 Task: Create a sub task Gather and Analyse Requirements for the task  Implement a new cloud-based environmental management system for a company in the project BitTech , assign it to team member softage.5@softage.net and update the status of the sub task to  On Track  , set the priority of the sub task to Low
Action: Mouse moved to (917, 87)
Screenshot: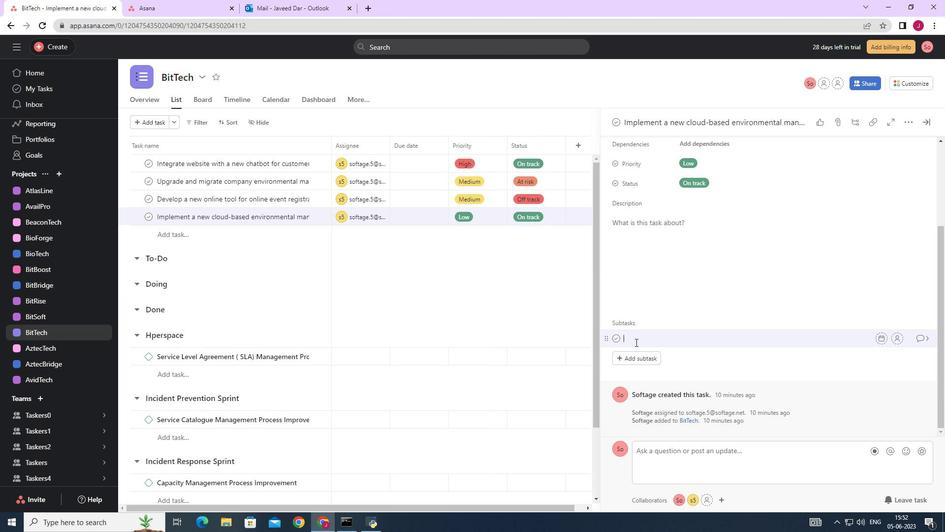 
Action: Mouse pressed left at (917, 87)
Screenshot: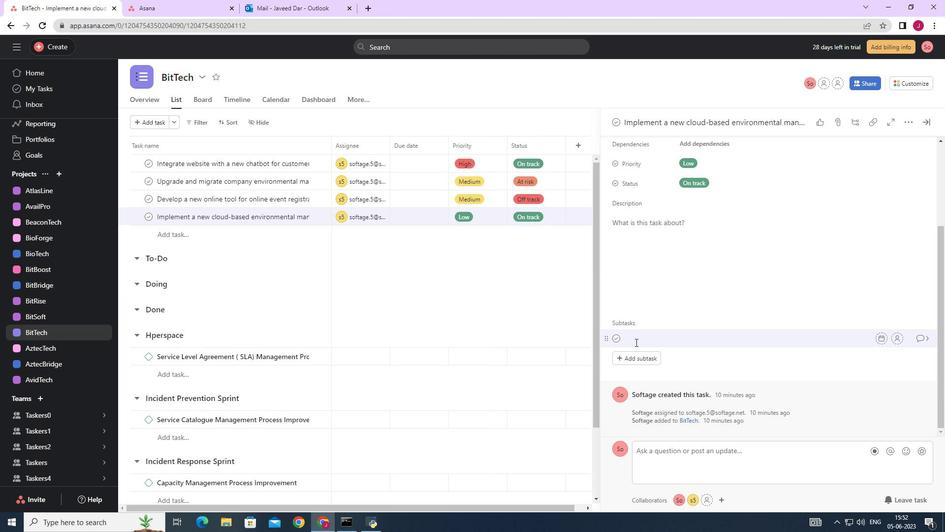 
Action: Mouse moved to (743, 210)
Screenshot: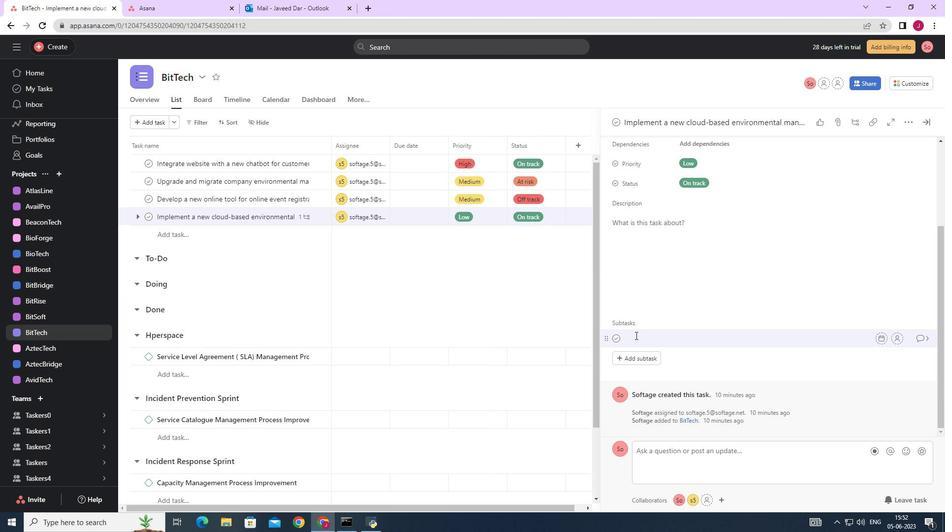 
Action: Mouse pressed left at (743, 210)
Screenshot: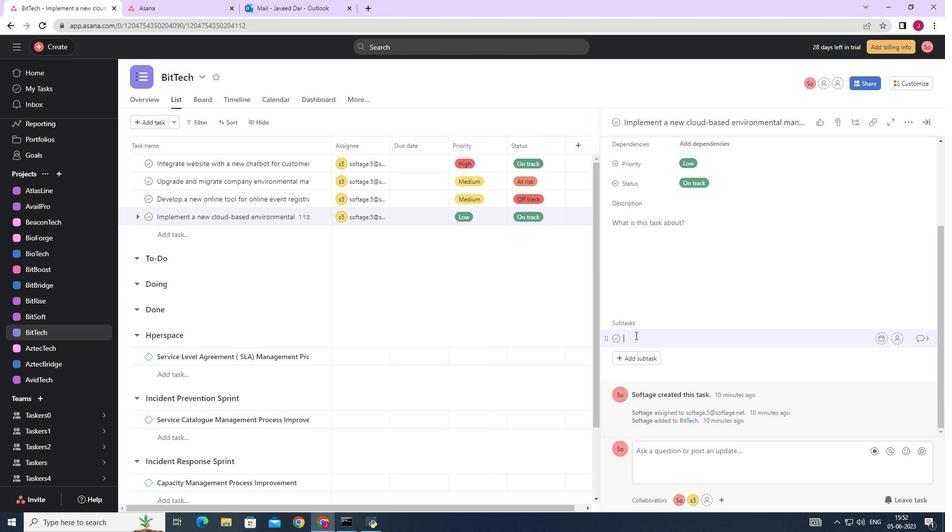 
Action: Mouse moved to (823, 229)
Screenshot: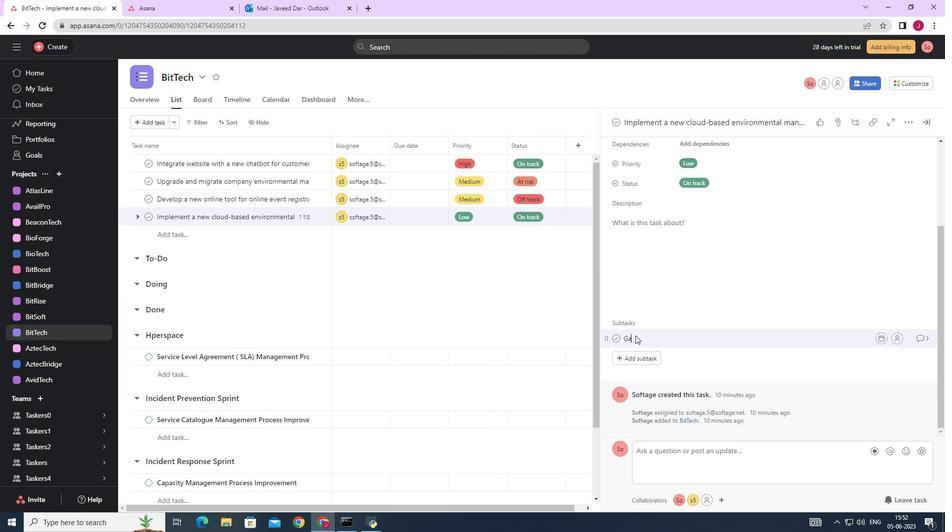 
Action: Mouse pressed left at (823, 229)
Screenshot: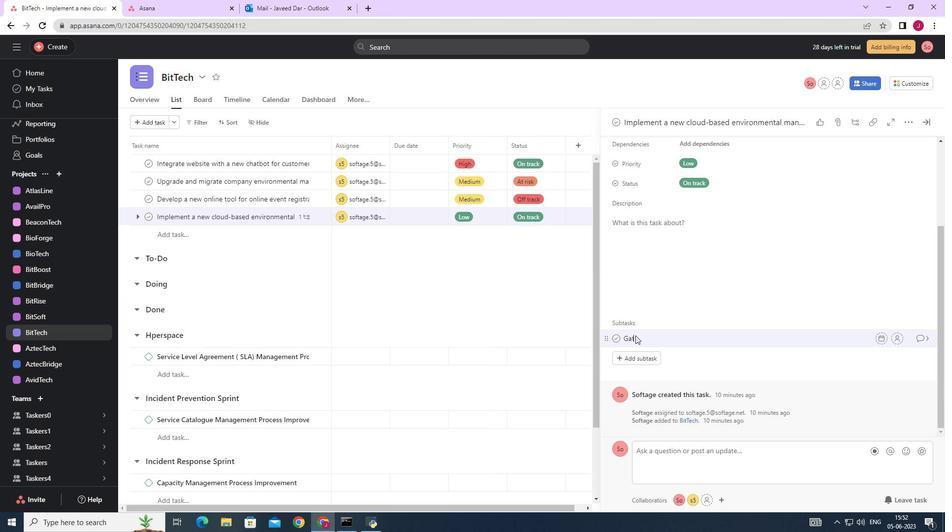
Action: Mouse moved to (379, 151)
Screenshot: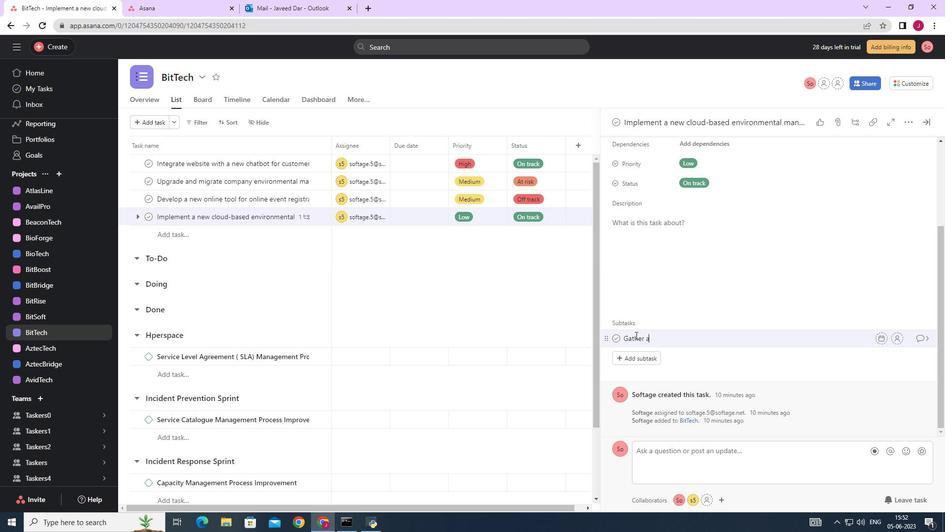 
Action: Mouse pressed left at (379, 151)
Screenshot: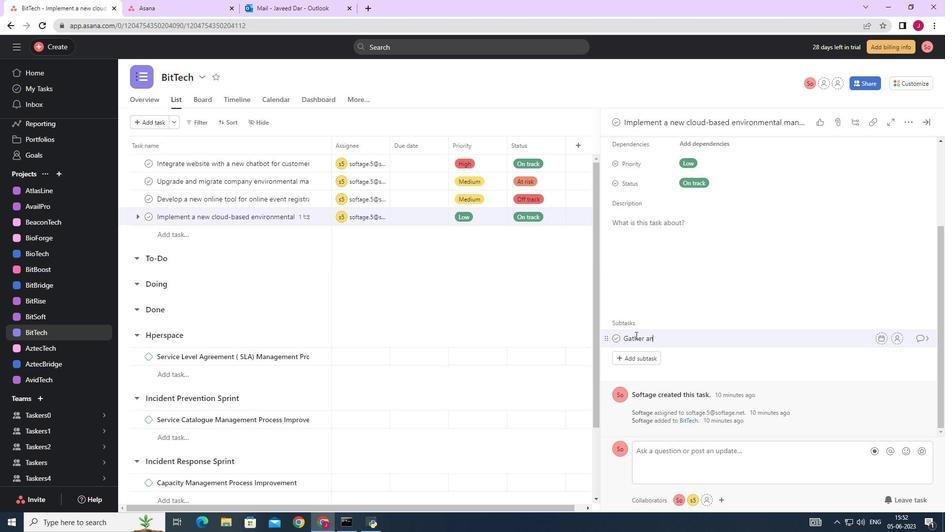 
Action: Mouse moved to (470, 257)
Screenshot: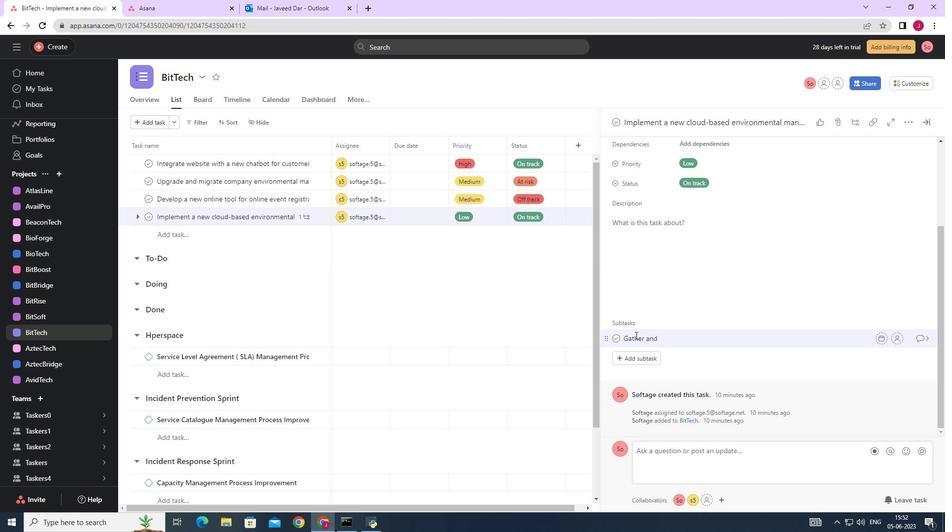 
Action: Mouse pressed left at (470, 257)
Screenshot: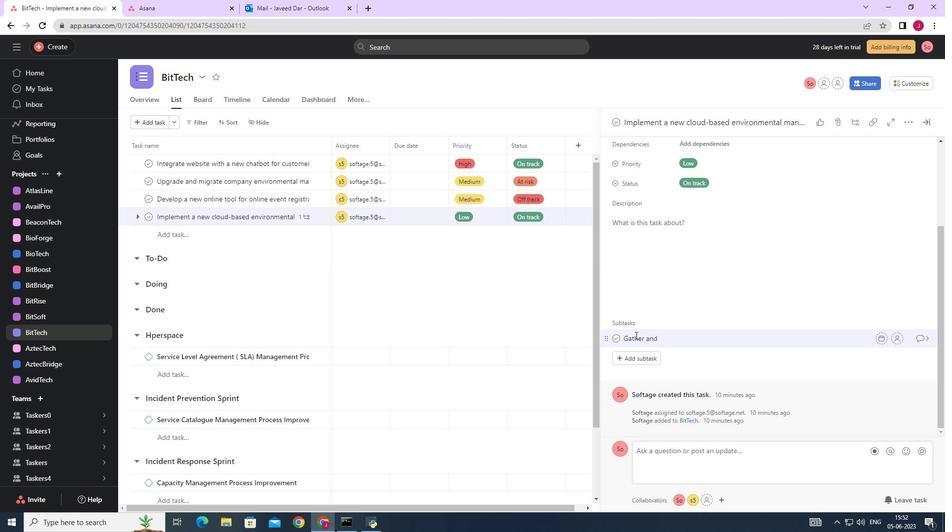 
Action: Mouse moved to (383, 337)
Screenshot: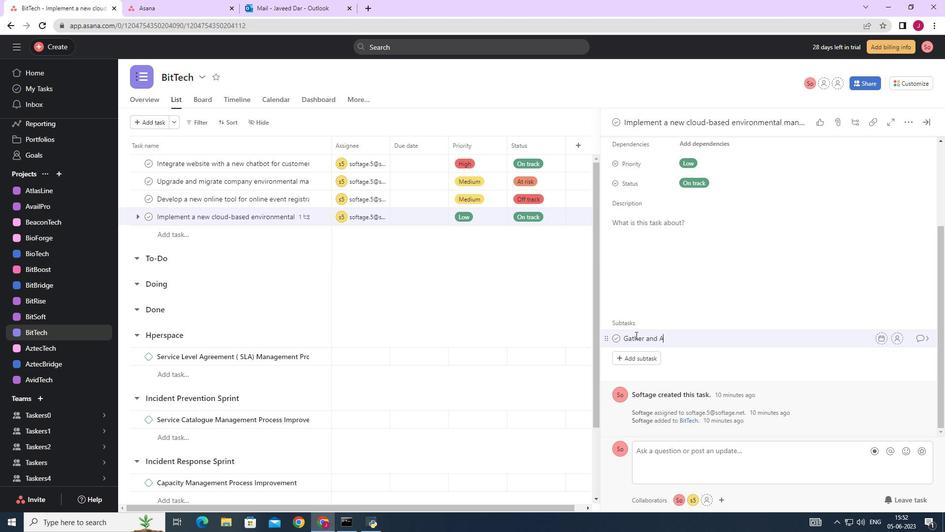
Action: Mouse pressed left at (383, 337)
Screenshot: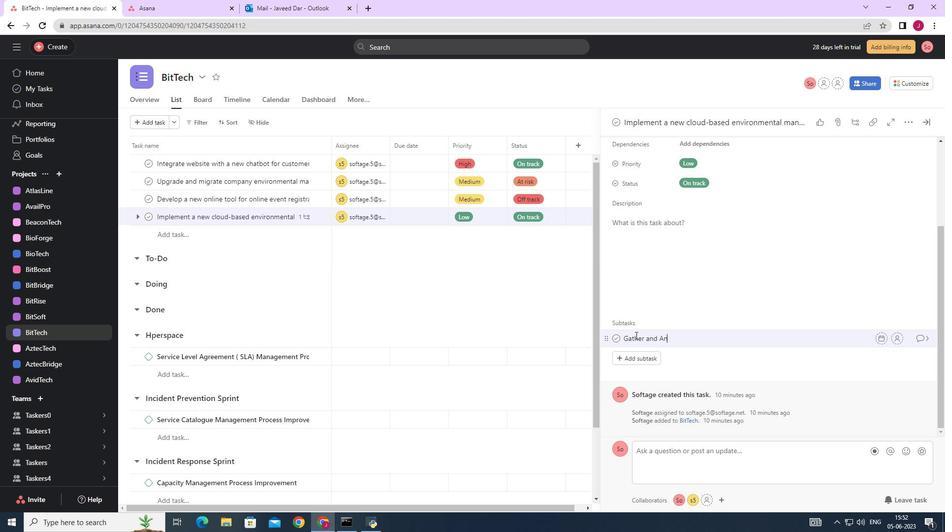 
Action: Mouse moved to (633, 227)
Screenshot: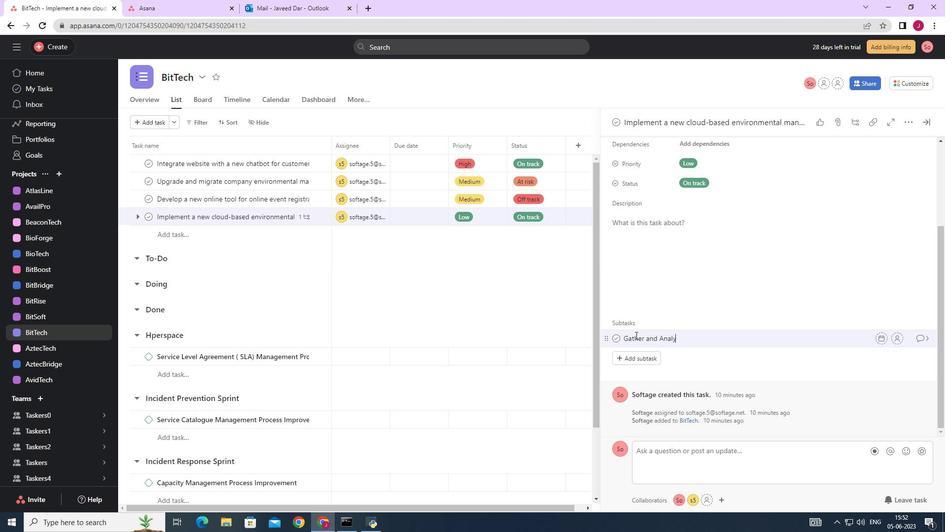 
Action: Mouse scrolled (633, 226) with delta (0, 0)
Screenshot: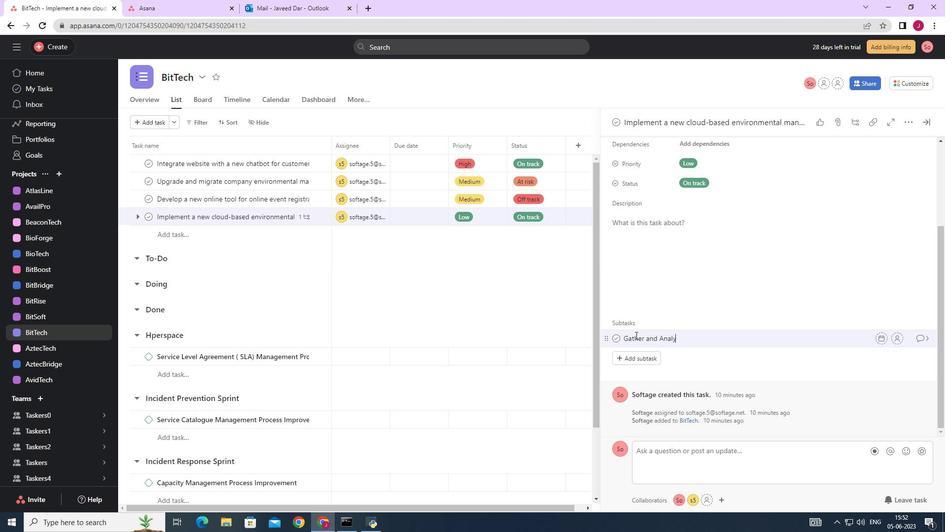 
Action: Mouse moved to (633, 227)
Screenshot: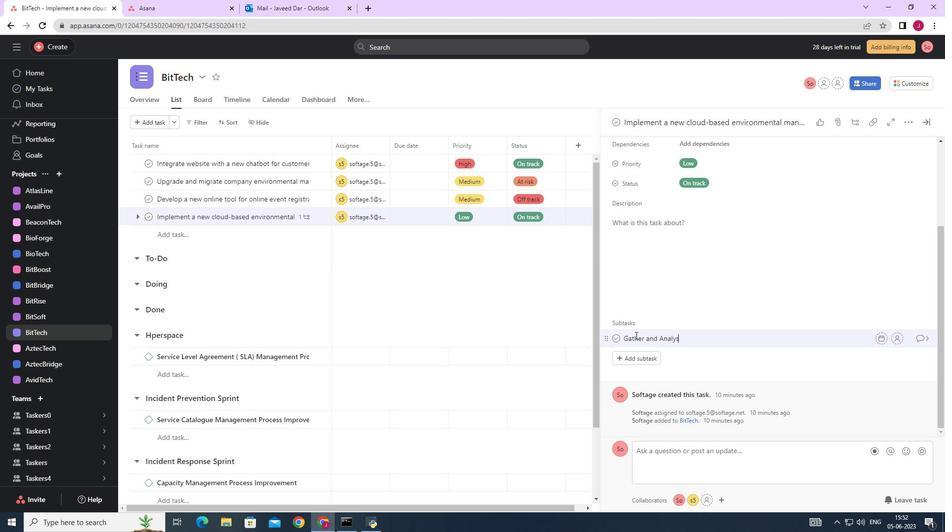 
Action: Mouse scrolled (633, 226) with delta (0, 0)
Screenshot: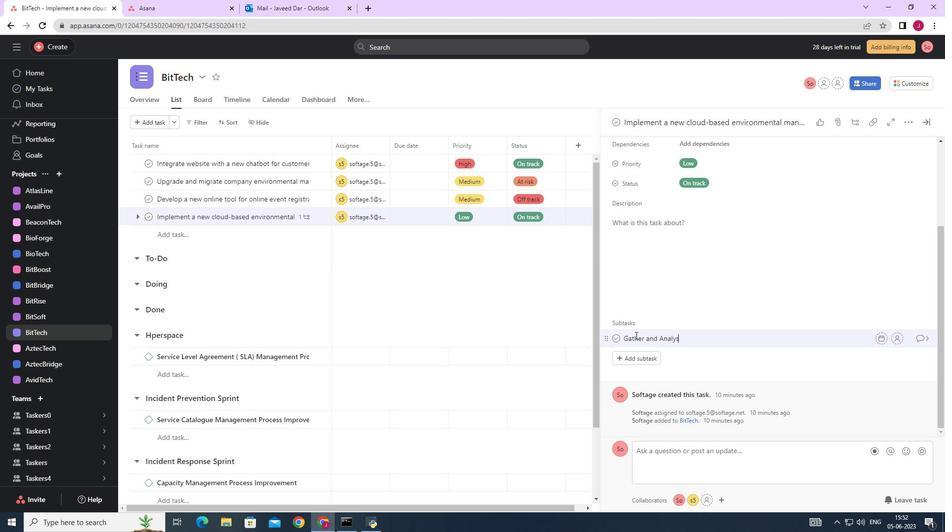 
Action: Mouse scrolled (633, 226) with delta (0, 0)
Screenshot: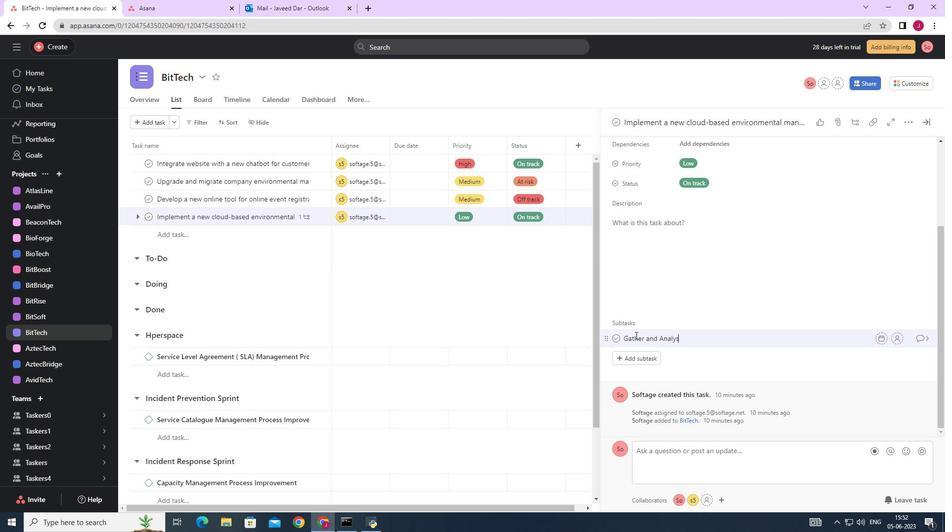 
Action: Mouse scrolled (633, 226) with delta (0, 0)
Screenshot: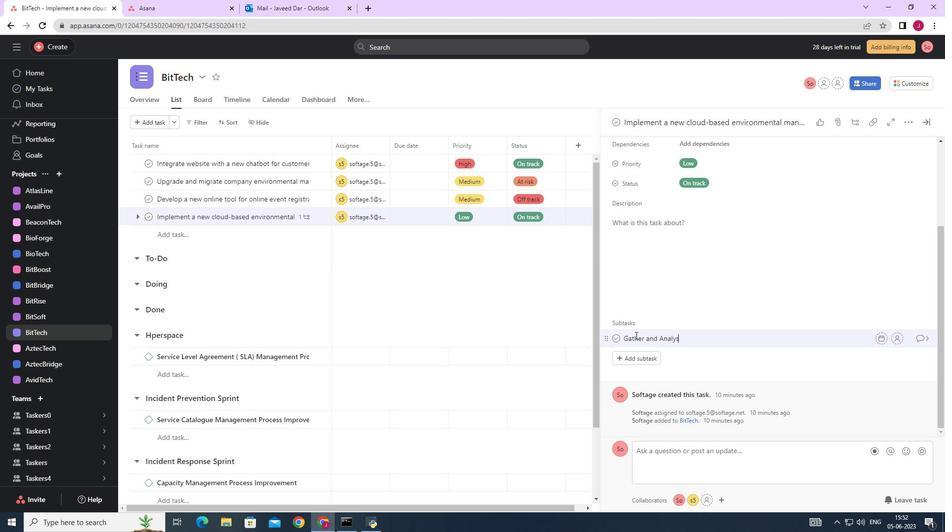 
Action: Mouse scrolled (633, 226) with delta (0, 0)
Screenshot: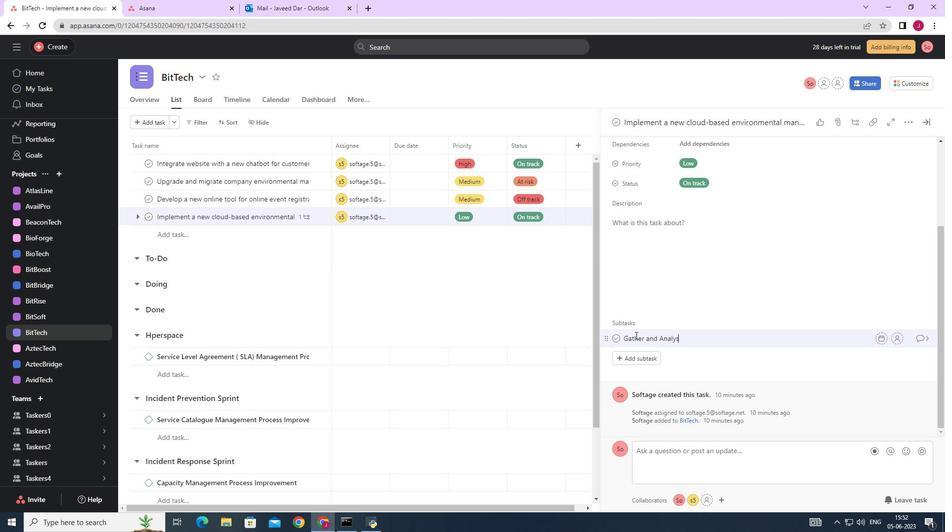 
Action: Mouse moved to (627, 236)
Screenshot: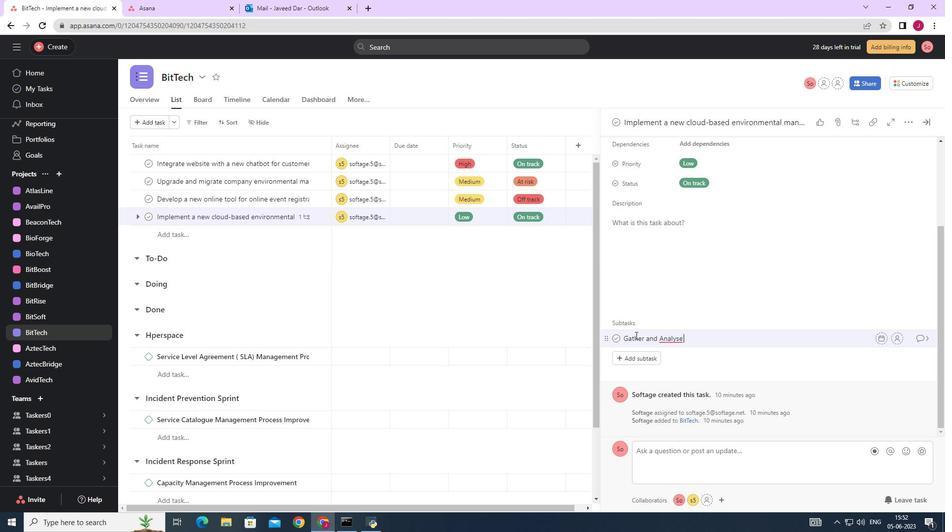 
Action: Mouse pressed left at (627, 236)
Screenshot: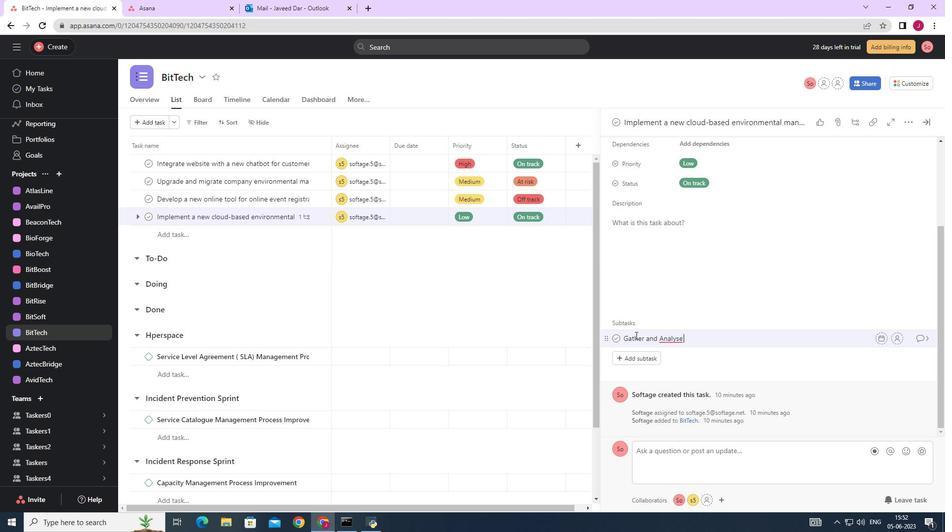 
Action: Mouse moved to (595, 155)
Screenshot: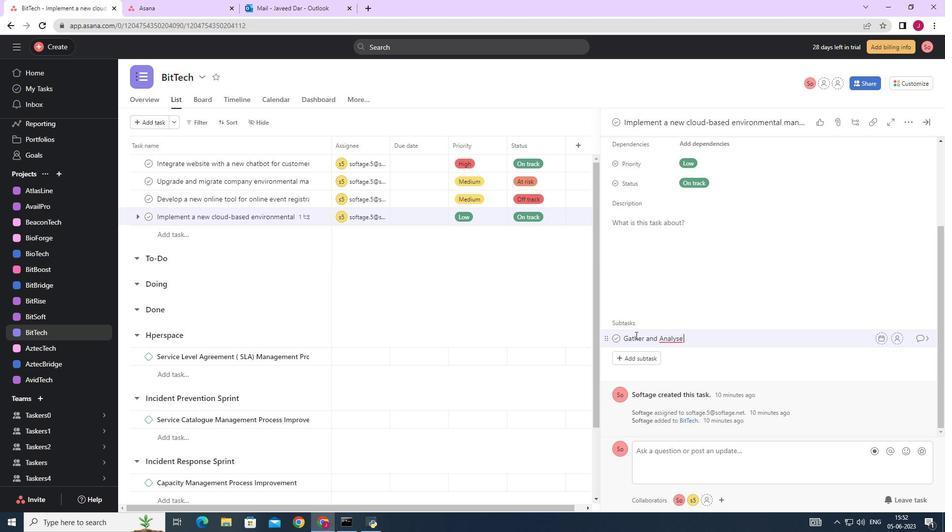 
Action: Mouse pressed left at (595, 155)
Screenshot: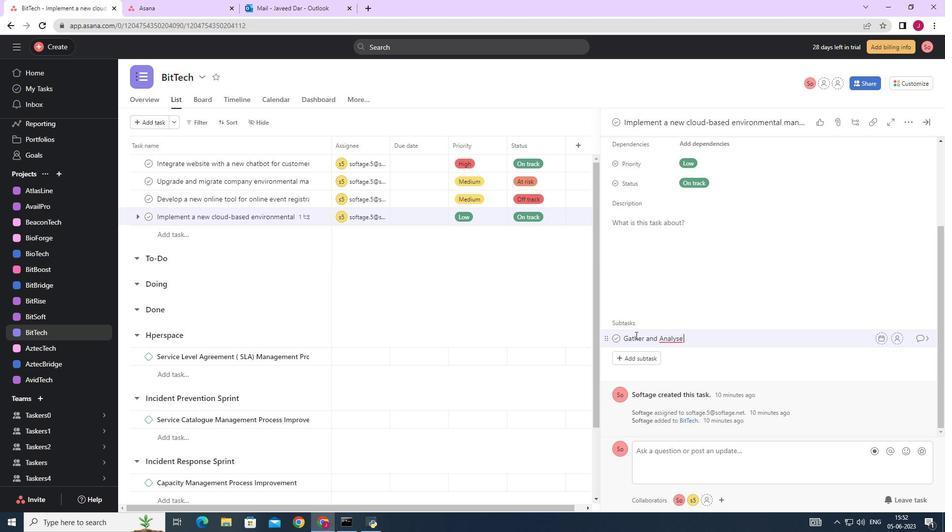 
Action: Mouse moved to (596, 157)
Screenshot: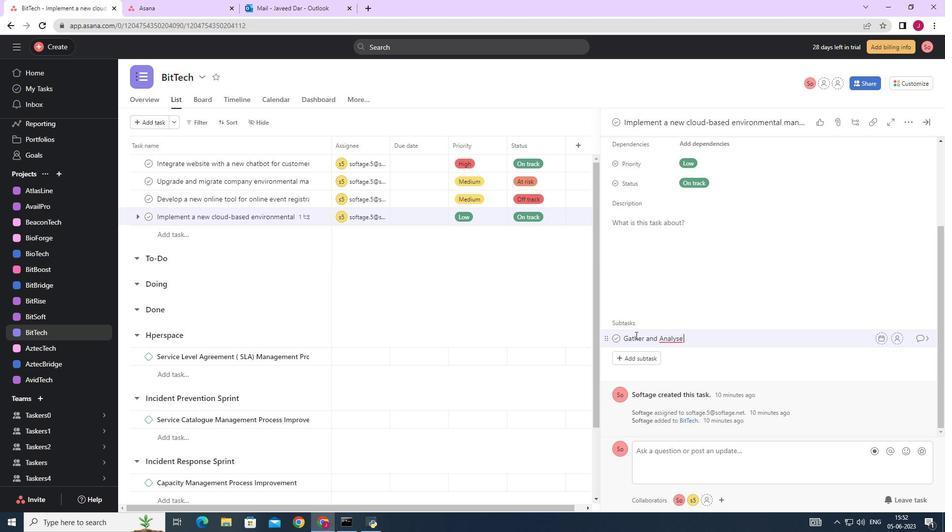 
Action: Key pressed <Key.caps_lock>G<Key.caps_lock>ather<Key.space>and<Key.space><Key.caps_lock>A<Key.caps_lock>n<Key.caps_lock>ALYSE<Key.space><Key.backspace><Key.backspace><Key.backspace><Key.backspace><Key.backspace><Key.backspace><Key.caps_lock>alyse<Key.space><Key.caps_lock>R<Key.caps_lock>equirements<Key.enter><Key.caps_lock>D<Key.caps_lock>esign<Key.space>and<Key.space><Key.caps_lock>I<Key.caps_lock>mprovement<Key.space>
Screenshot: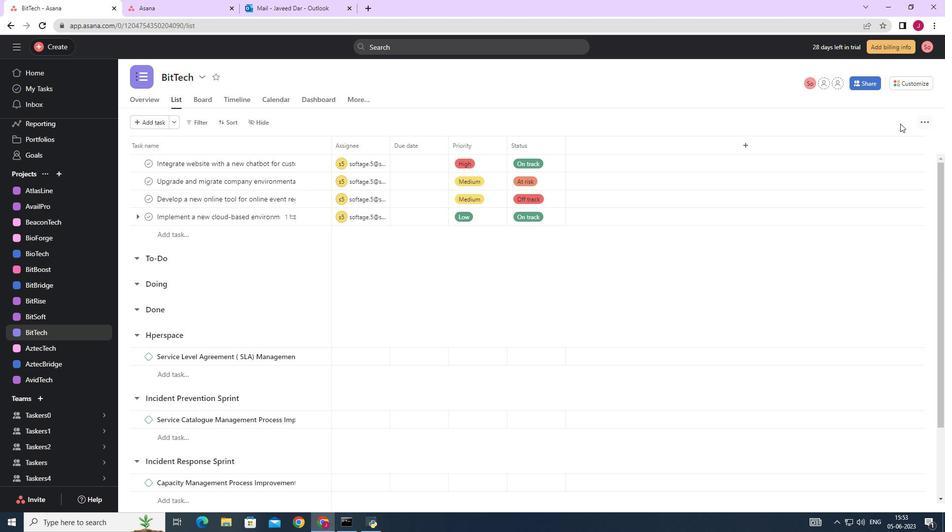 
Action: Mouse moved to (476, 289)
Screenshot: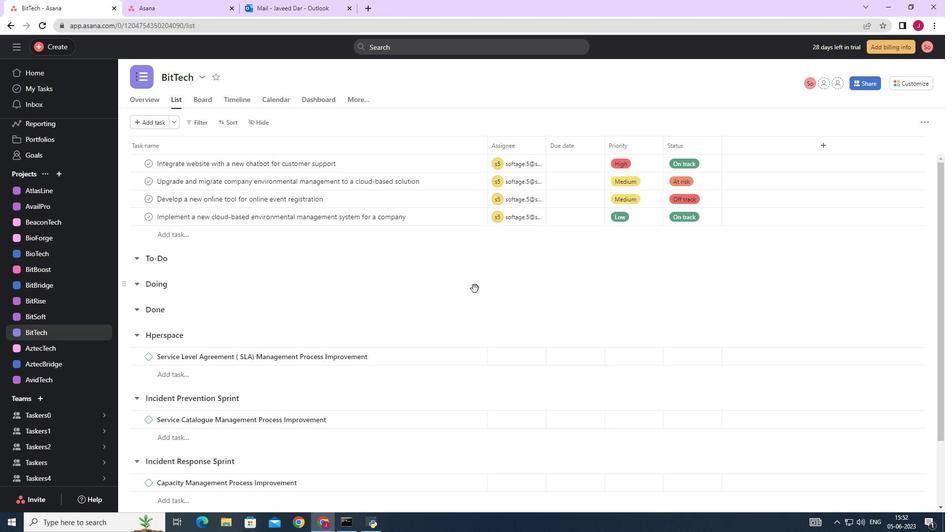 
Action: Mouse scrolled (476, 290) with delta (0, 0)
Screenshot: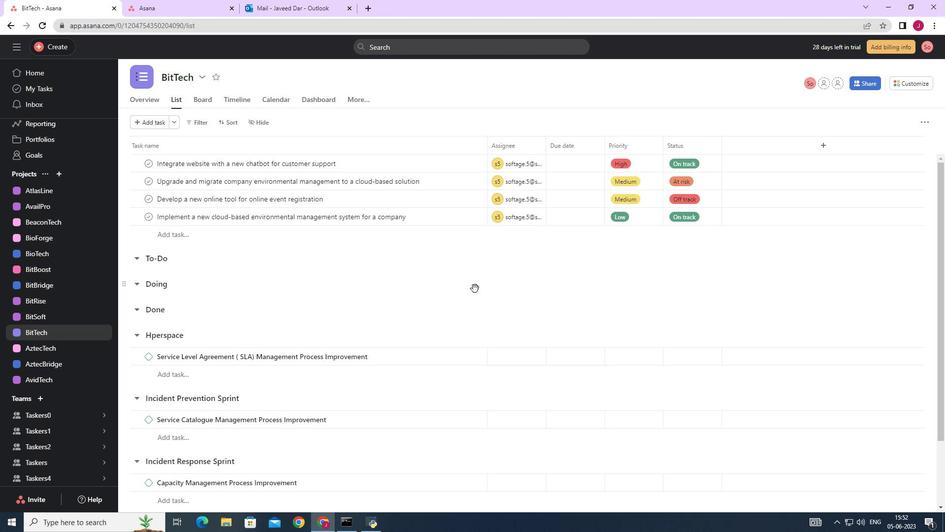
Action: Mouse moved to (476, 289)
Screenshot: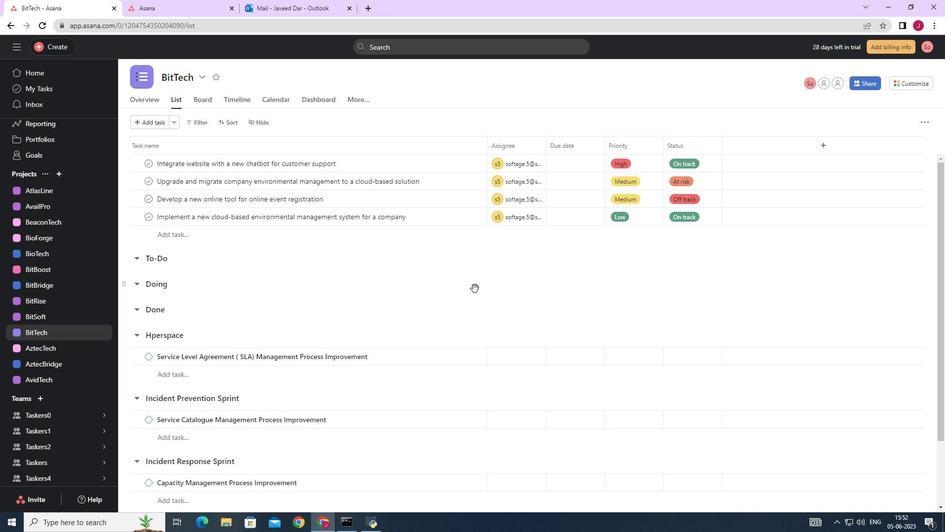 
Action: Mouse scrolled (476, 290) with delta (0, 0)
Screenshot: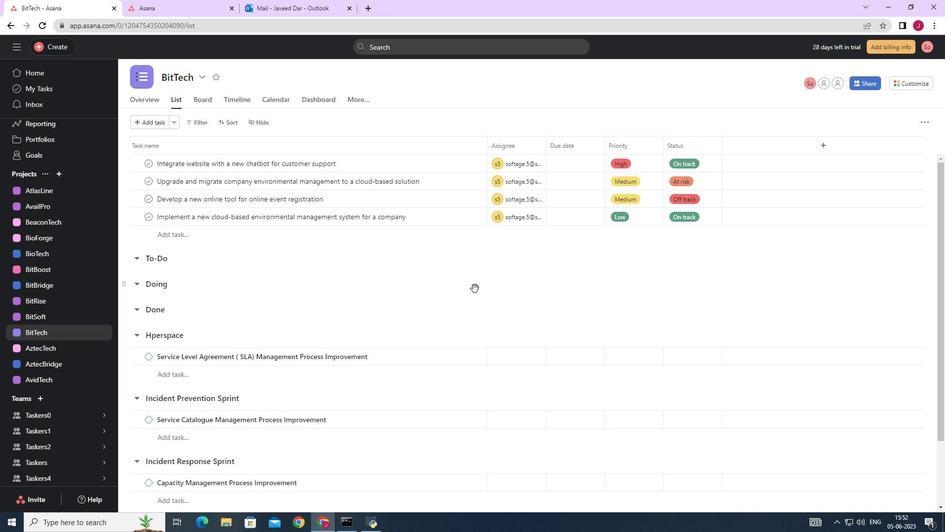 
Action: Mouse moved to (446, 217)
Screenshot: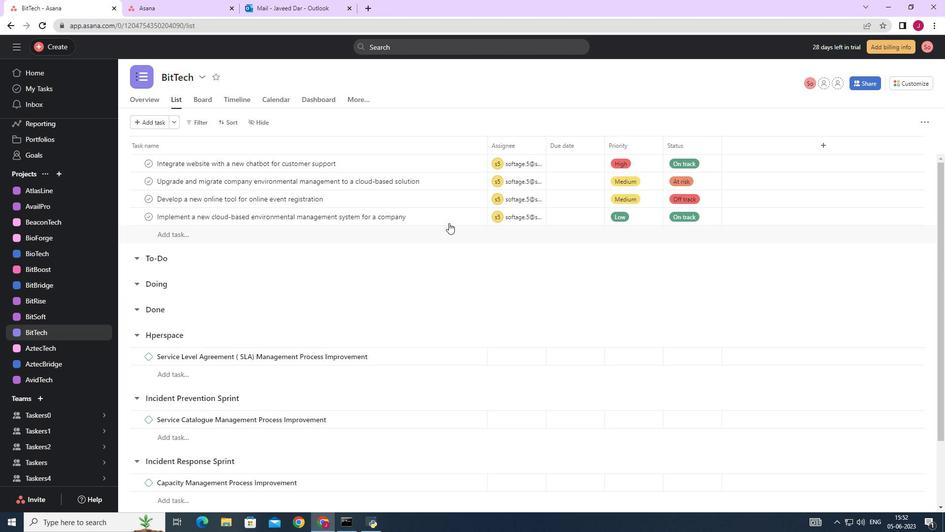 
Action: Mouse pressed left at (446, 217)
Screenshot: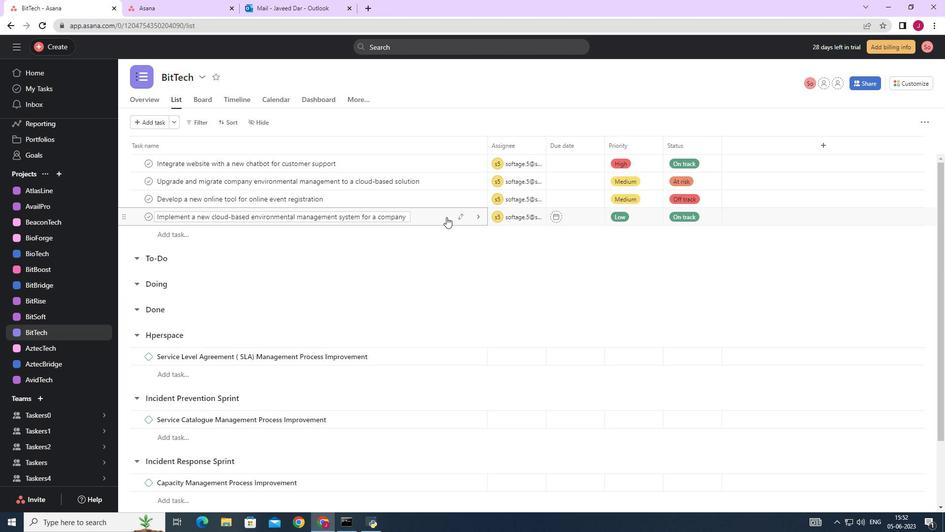 
Action: Mouse moved to (720, 322)
Screenshot: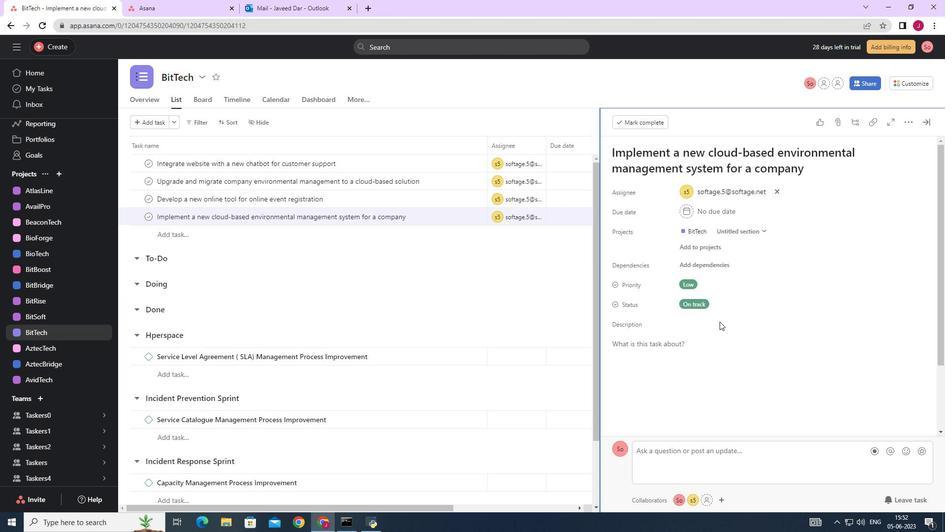
Action: Mouse scrolled (720, 321) with delta (0, 0)
Screenshot: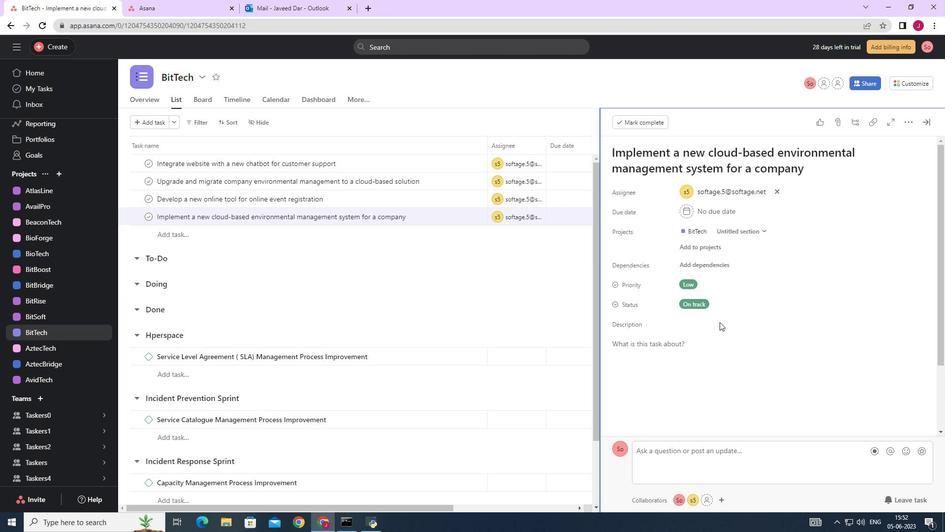 
Action: Mouse moved to (720, 322)
Screenshot: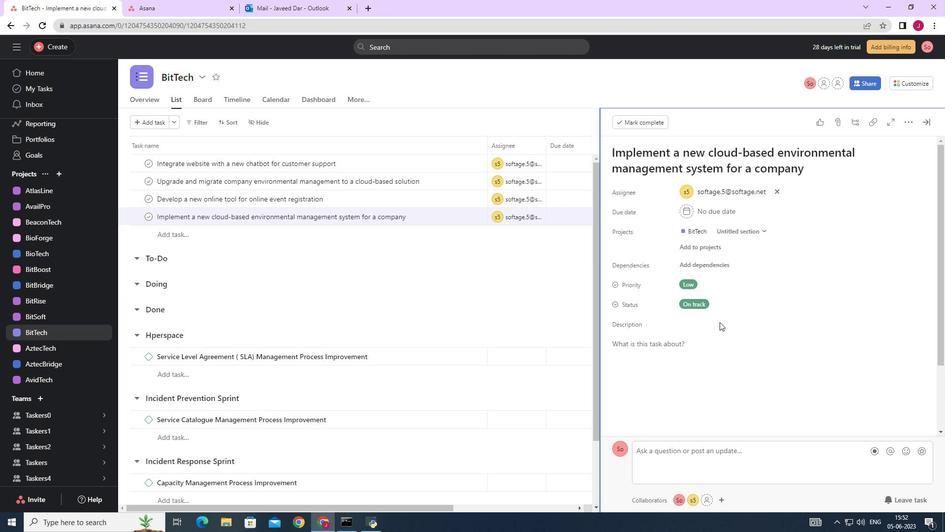 
Action: Mouse scrolled (720, 321) with delta (0, 0)
Screenshot: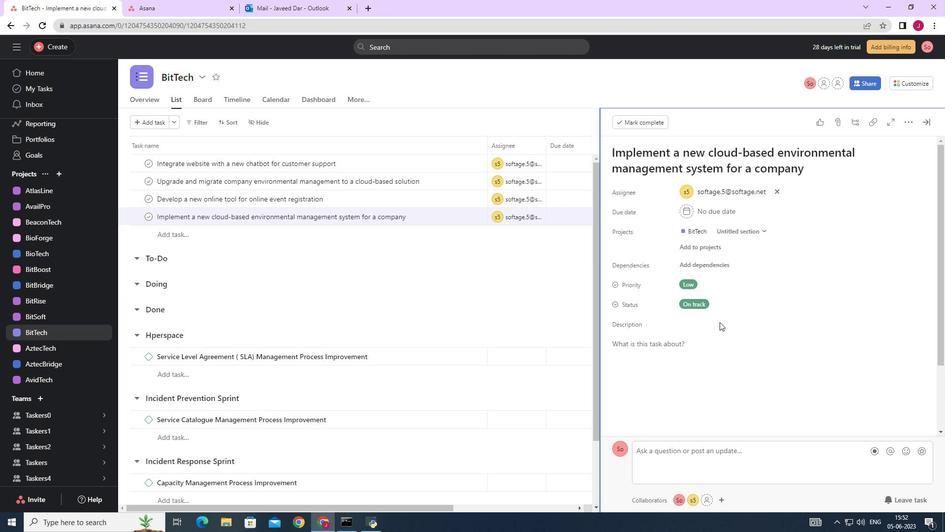 
Action: Mouse moved to (718, 322)
Screenshot: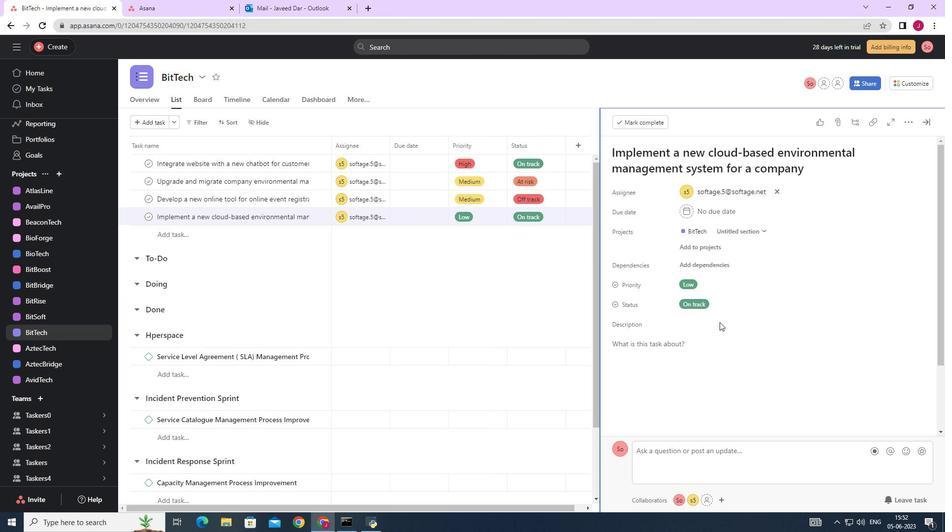 
Action: Mouse scrolled (718, 322) with delta (0, 0)
Screenshot: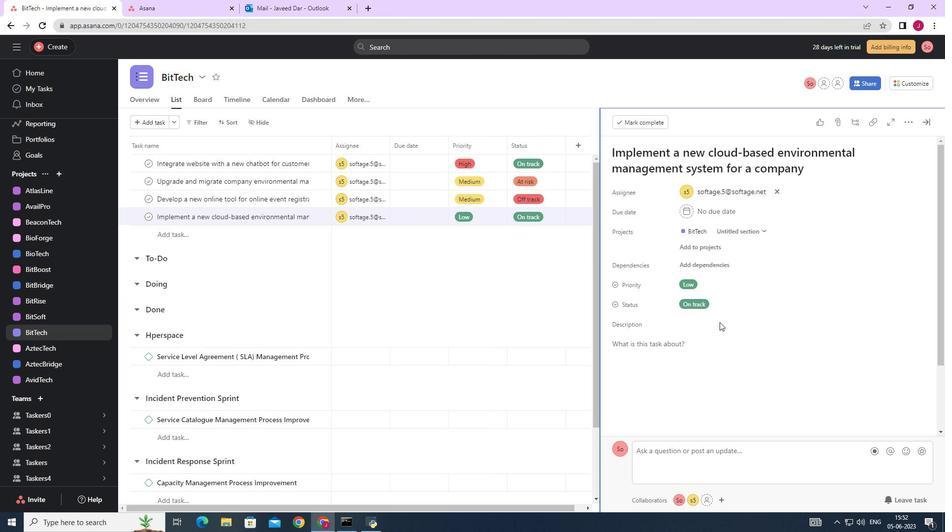
Action: Mouse scrolled (718, 322) with delta (0, 0)
Screenshot: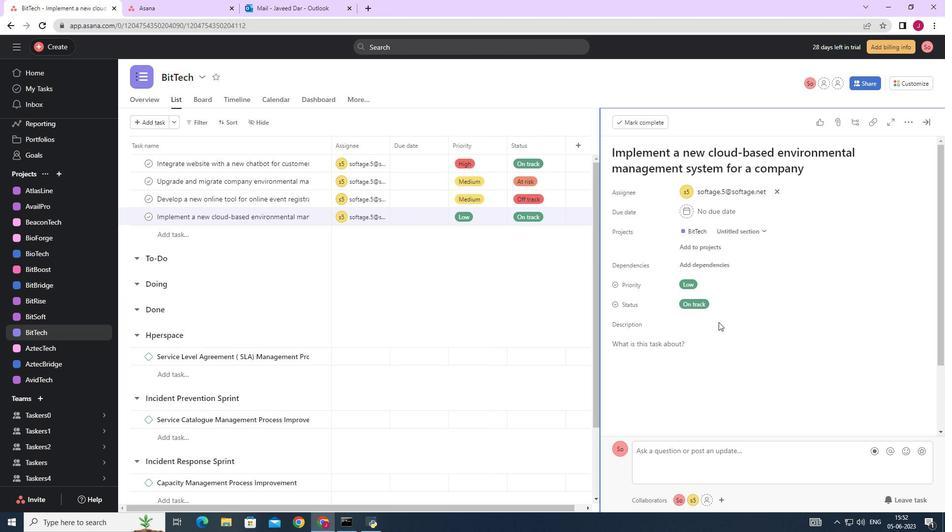 
Action: Mouse scrolled (718, 322) with delta (0, 0)
Screenshot: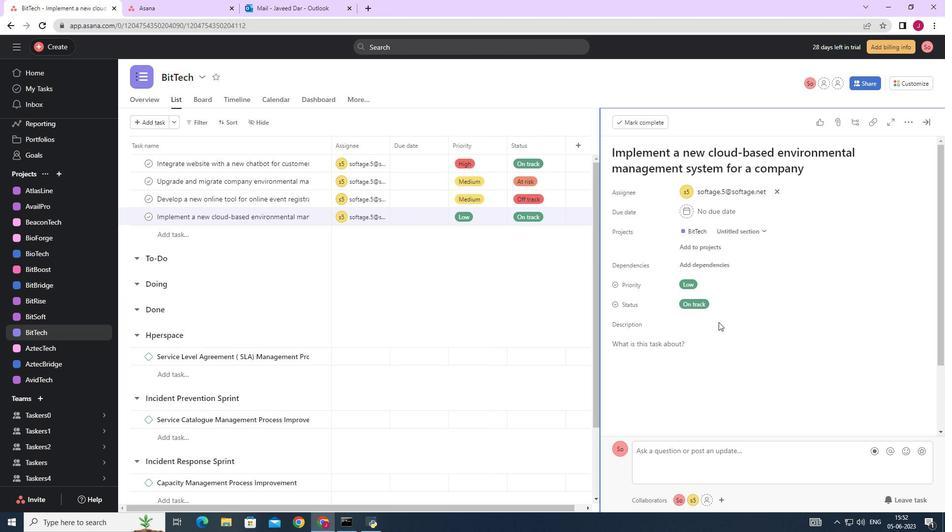 
Action: Mouse moved to (717, 324)
Screenshot: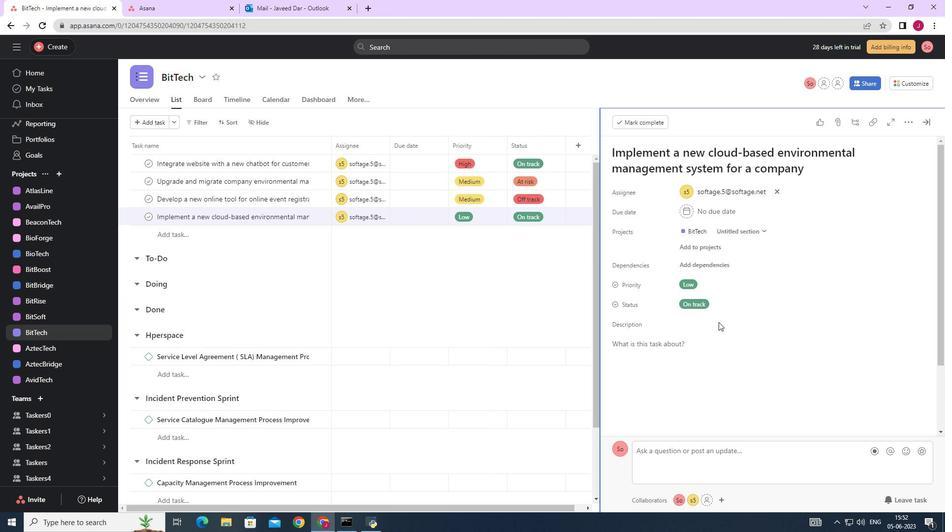 
Action: Mouse scrolled (717, 323) with delta (0, 0)
Screenshot: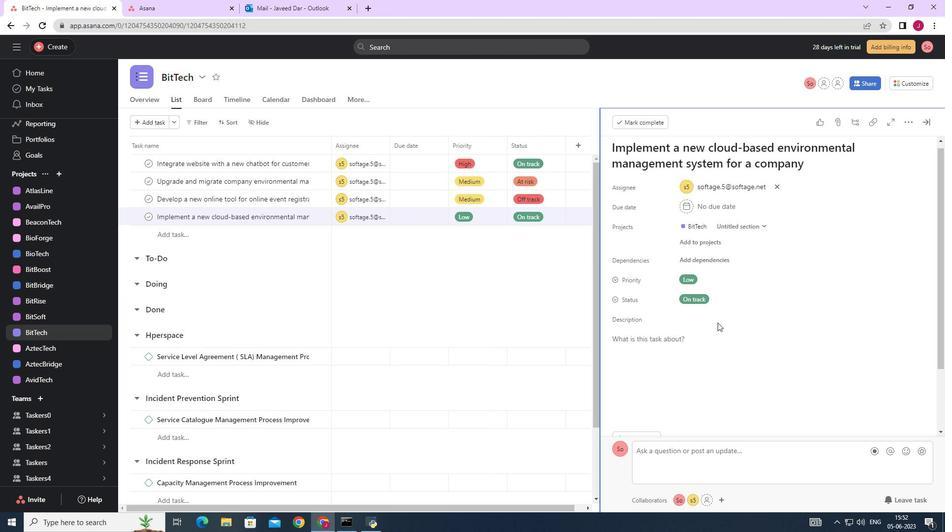 
Action: Mouse moved to (638, 361)
Screenshot: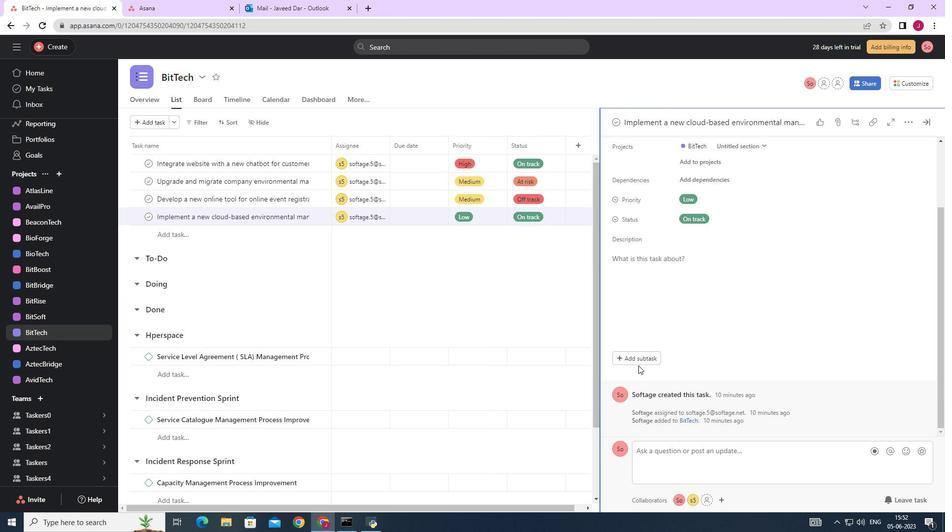 
Action: Mouse pressed left at (638, 361)
Screenshot: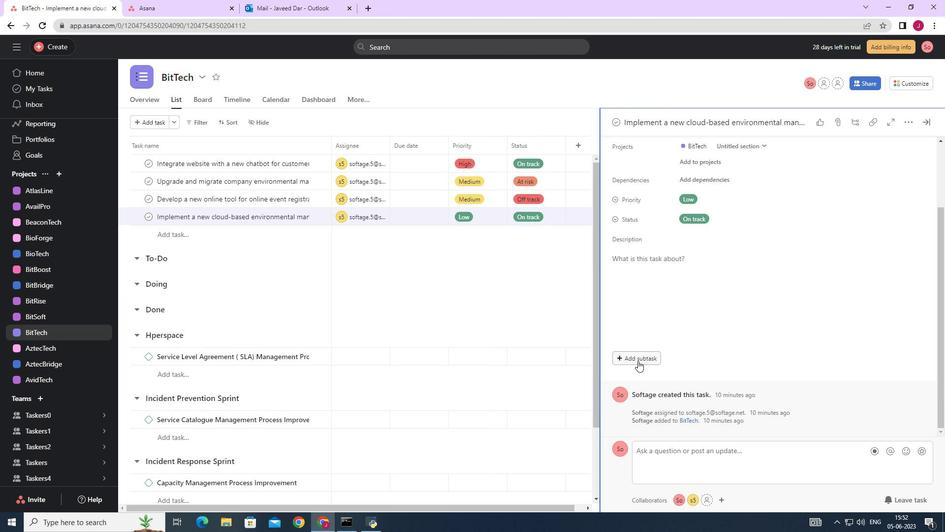 
Action: Mouse moved to (636, 342)
Screenshot: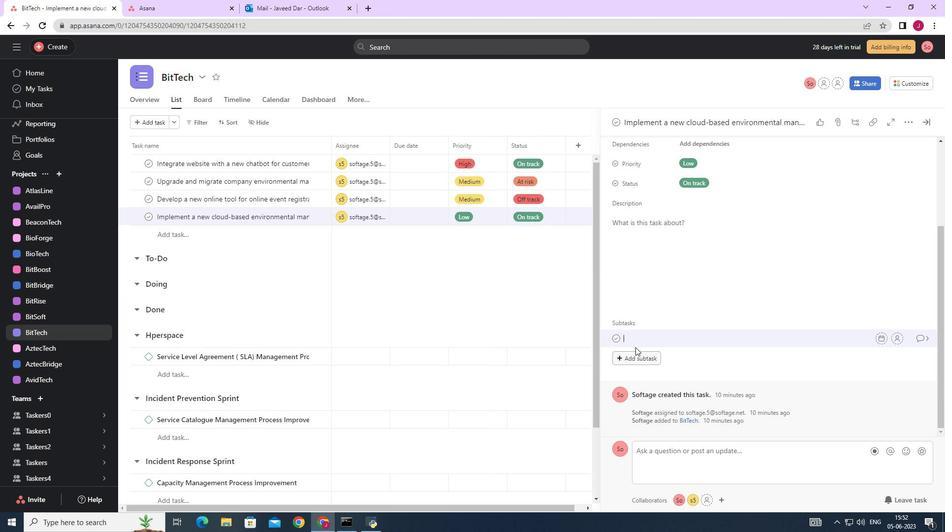 
Action: Mouse scrolled (636, 341) with delta (0, 0)
Screenshot: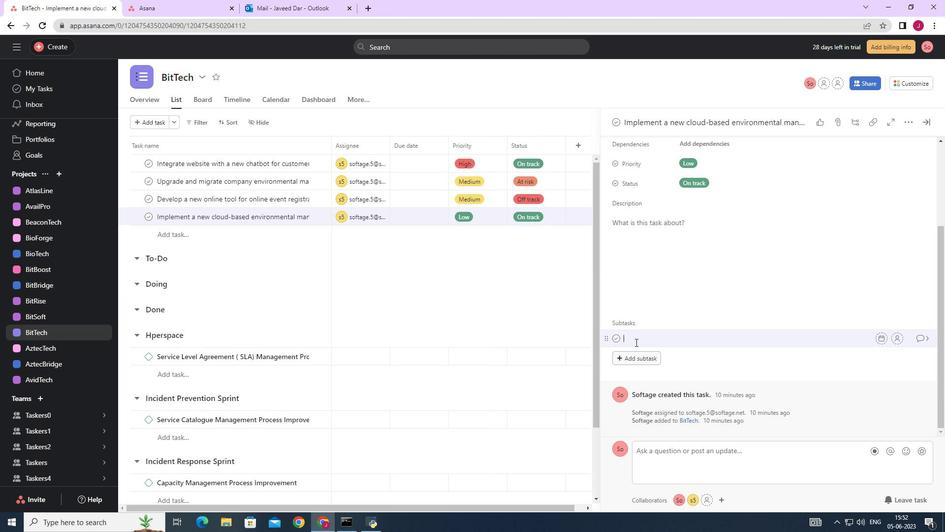 
Action: Mouse scrolled (636, 341) with delta (0, 0)
Screenshot: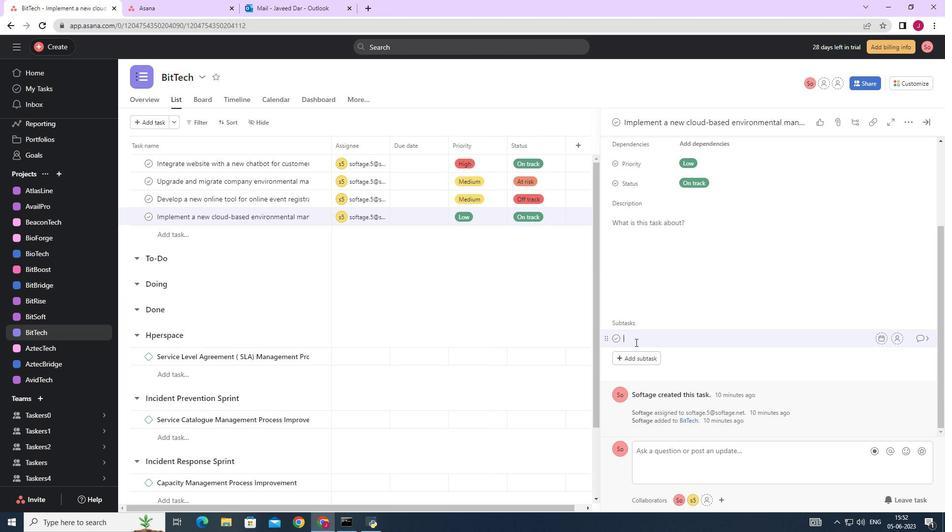 
Action: Mouse moved to (636, 335)
Screenshot: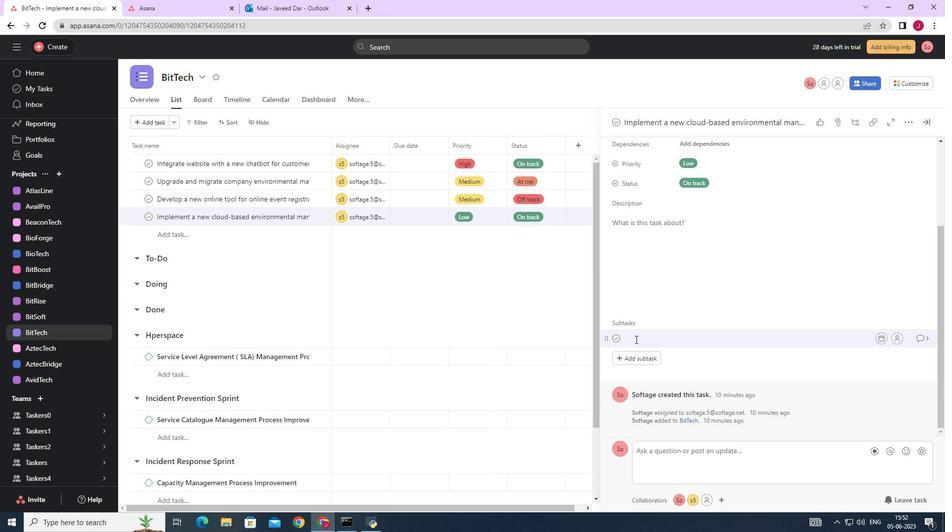 
Action: Mouse pressed left at (636, 335)
Screenshot: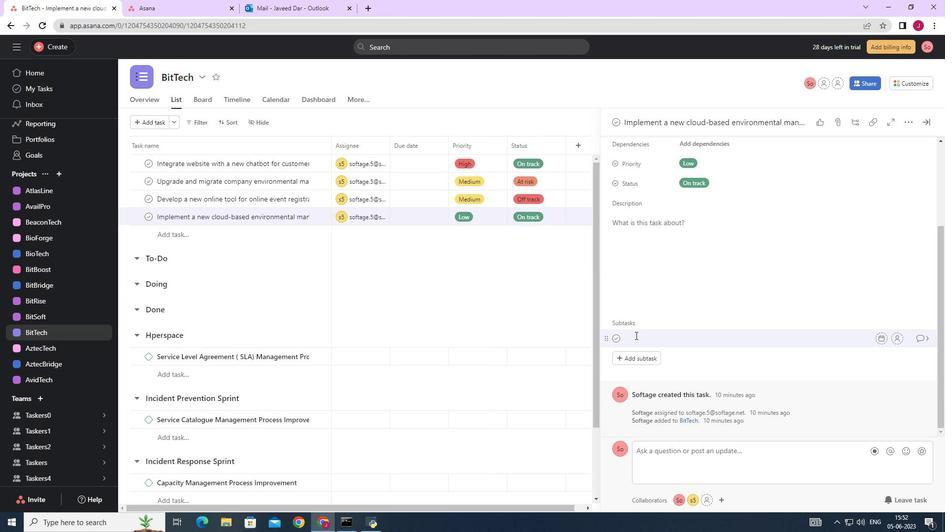 
Action: Key pressed <Key.caps_lock>G<Key.caps_lock>ather<Key.space>and<Key.space><Key.caps_lock>A<Key.caps_lock>nalyse<Key.space><Key.caps_lock>R<Key.caps_lock>equirements
Screenshot: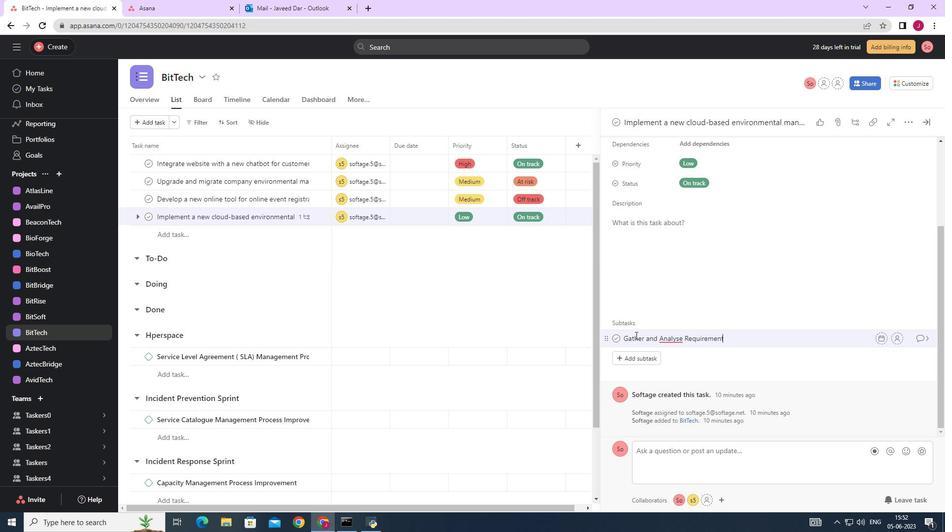 
Action: Mouse moved to (896, 337)
Screenshot: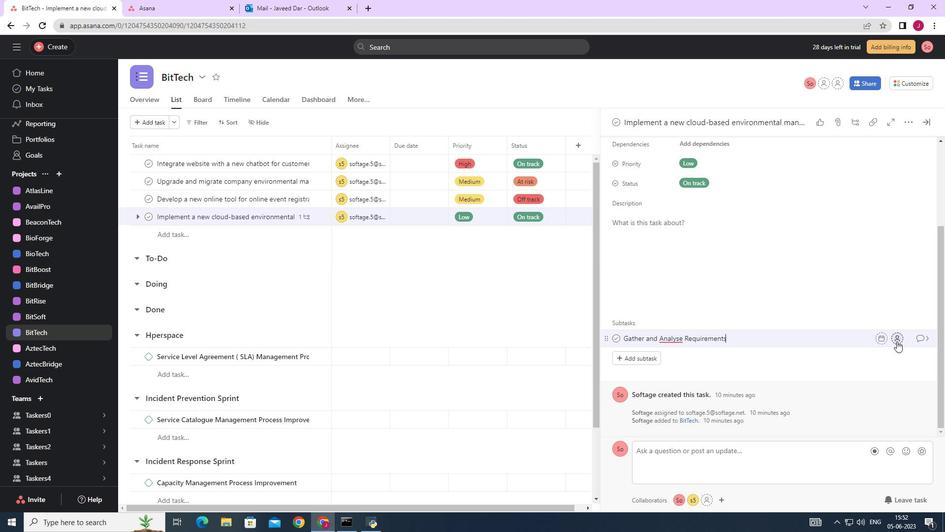 
Action: Mouse pressed left at (896, 337)
Screenshot: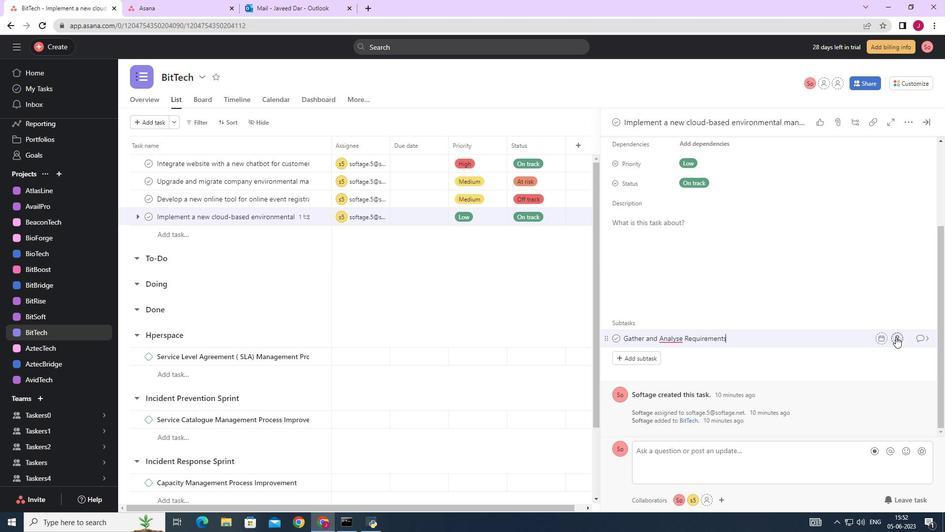 
Action: Key pressed softage.5
Screenshot: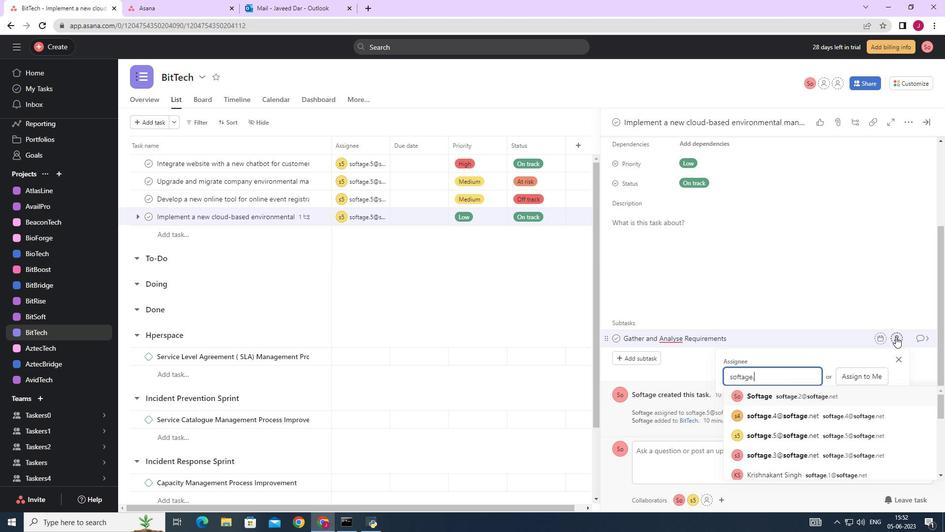 
Action: Mouse moved to (784, 395)
Screenshot: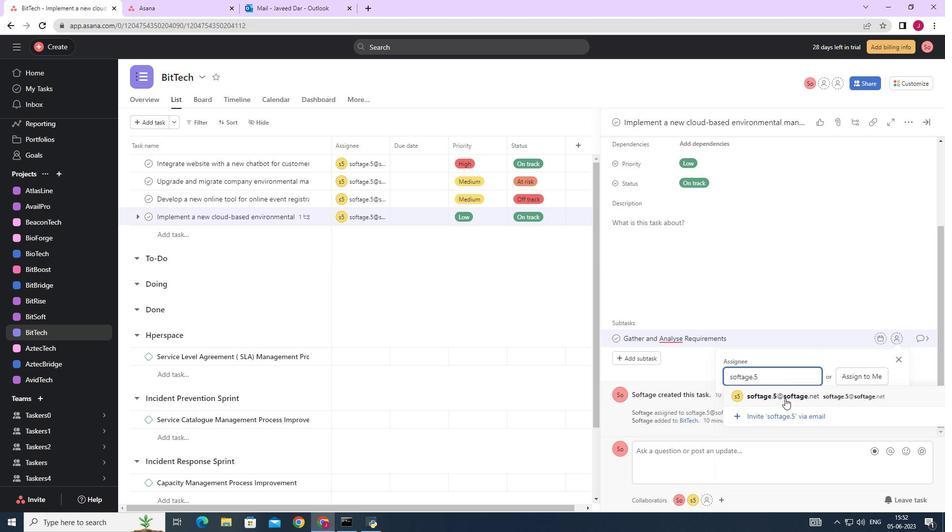 
Action: Mouse pressed left at (784, 395)
Screenshot: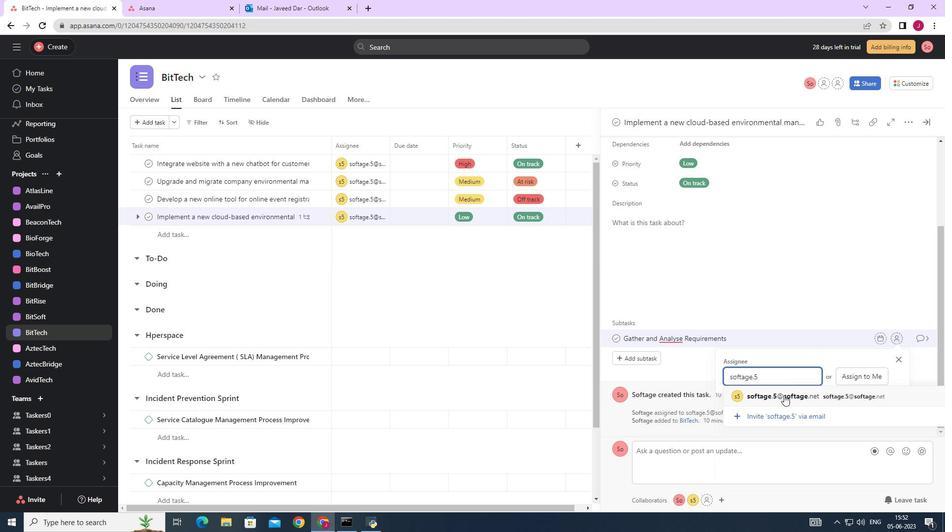 
Action: Mouse moved to (921, 338)
Screenshot: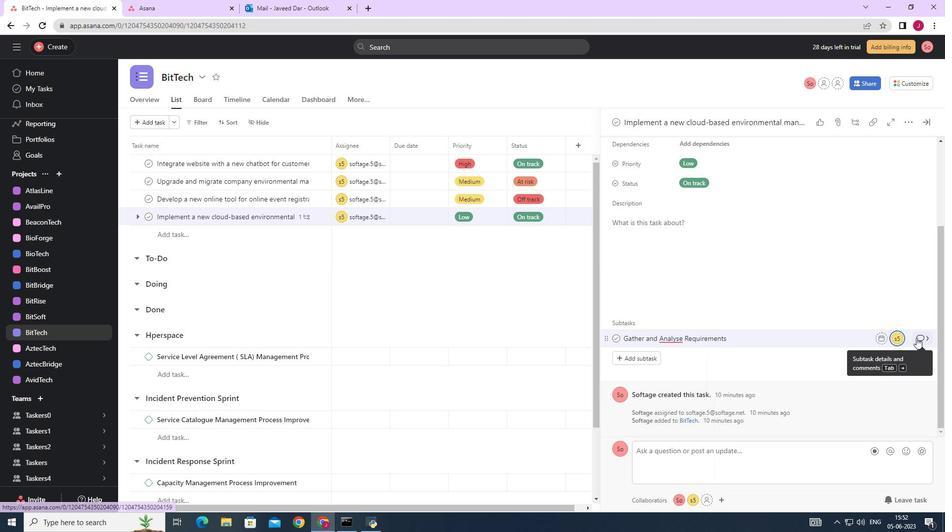 
Action: Mouse pressed left at (921, 338)
Screenshot: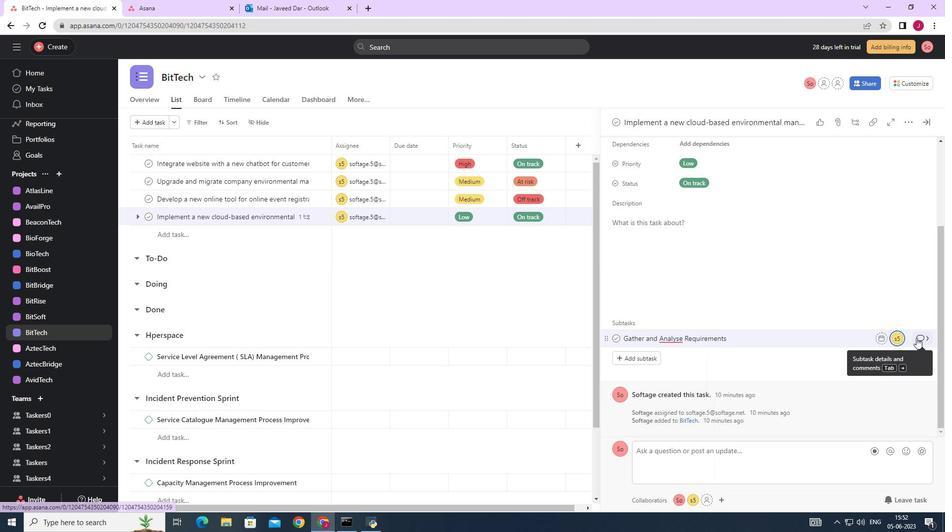 
Action: Mouse moved to (644, 262)
Screenshot: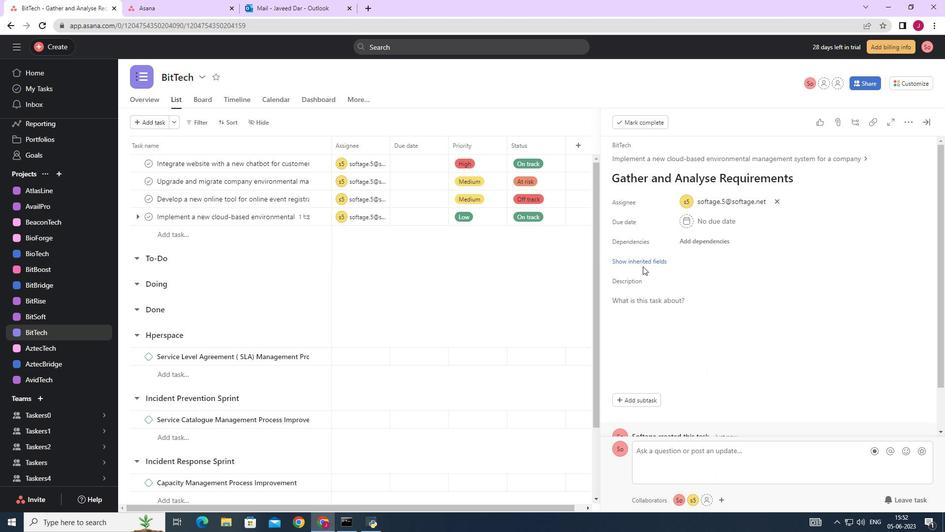 
Action: Mouse pressed left at (644, 262)
Screenshot: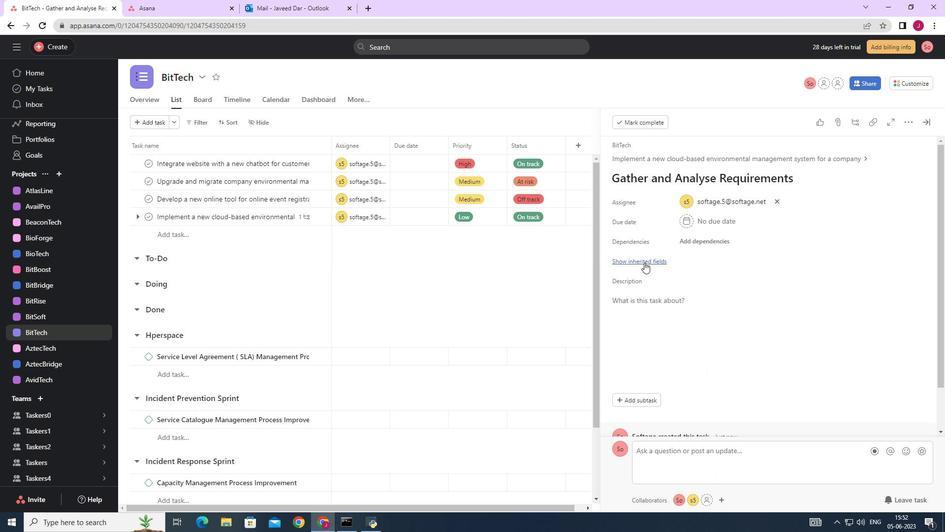 
Action: Mouse moved to (693, 281)
Screenshot: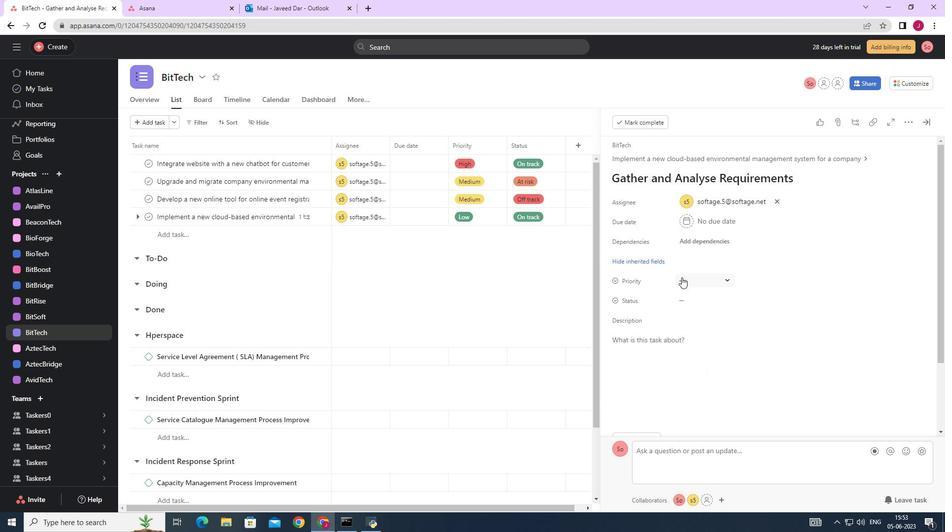 
Action: Mouse pressed left at (693, 281)
Screenshot: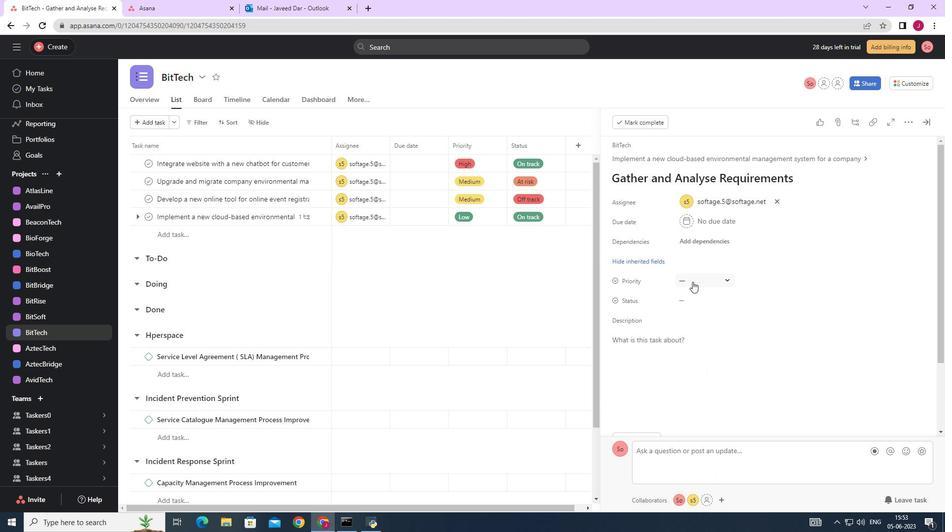 
Action: Mouse moved to (710, 343)
Screenshot: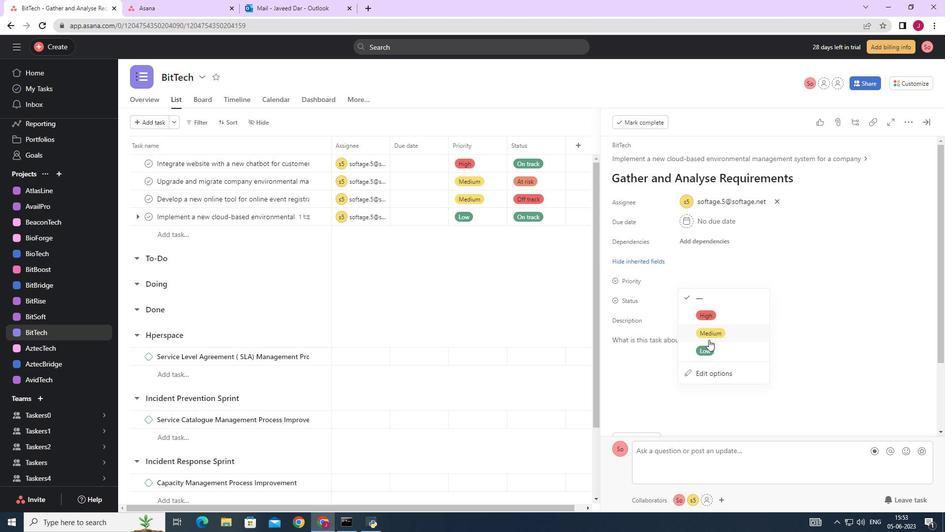 
Action: Mouse pressed left at (710, 343)
Screenshot: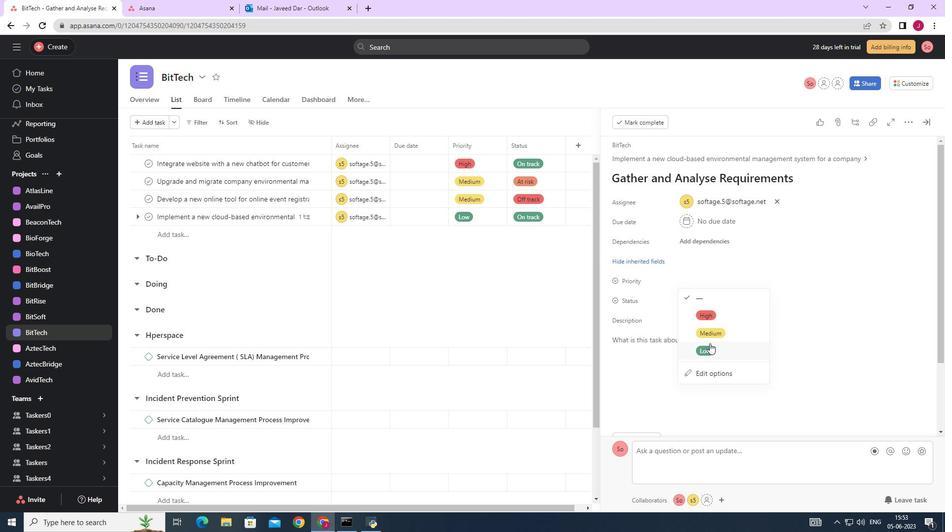 
Action: Mouse moved to (700, 298)
Screenshot: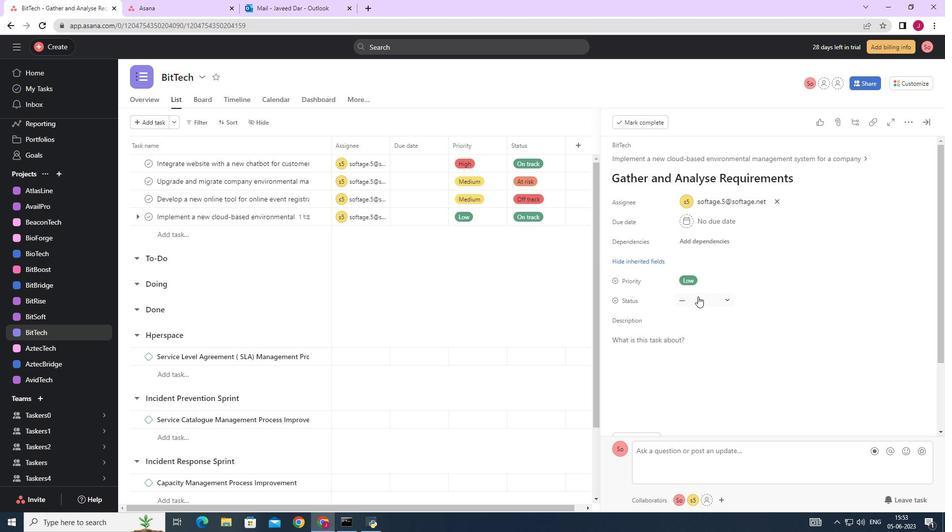 
Action: Mouse pressed left at (700, 298)
Screenshot: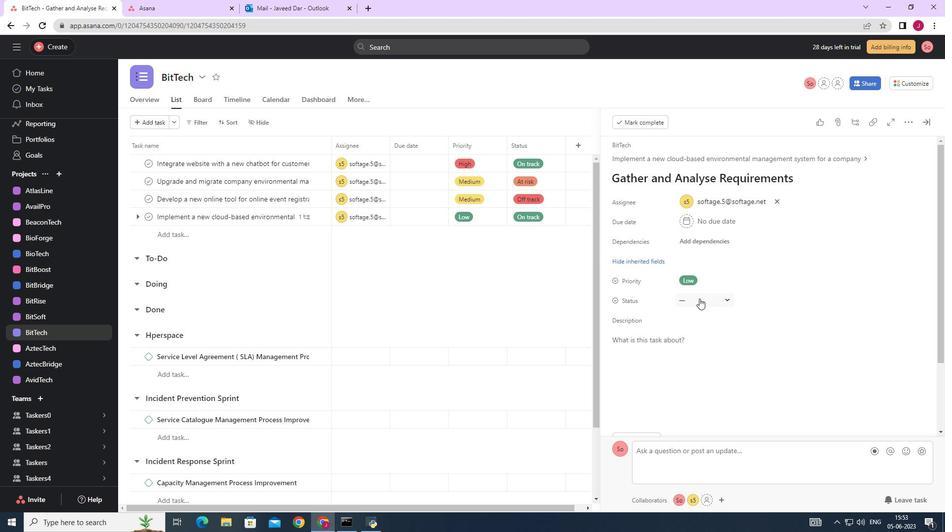 
Action: Mouse moved to (714, 330)
Screenshot: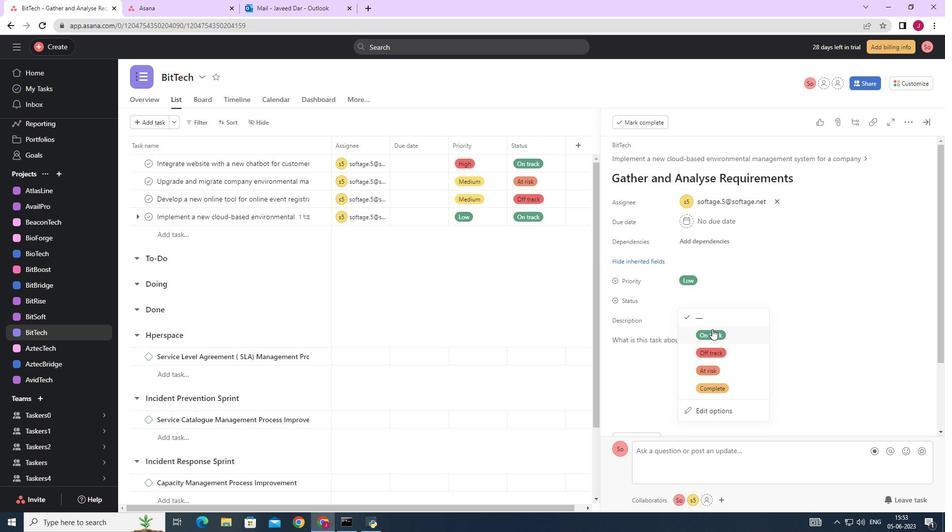 
Action: Mouse pressed left at (714, 330)
Screenshot: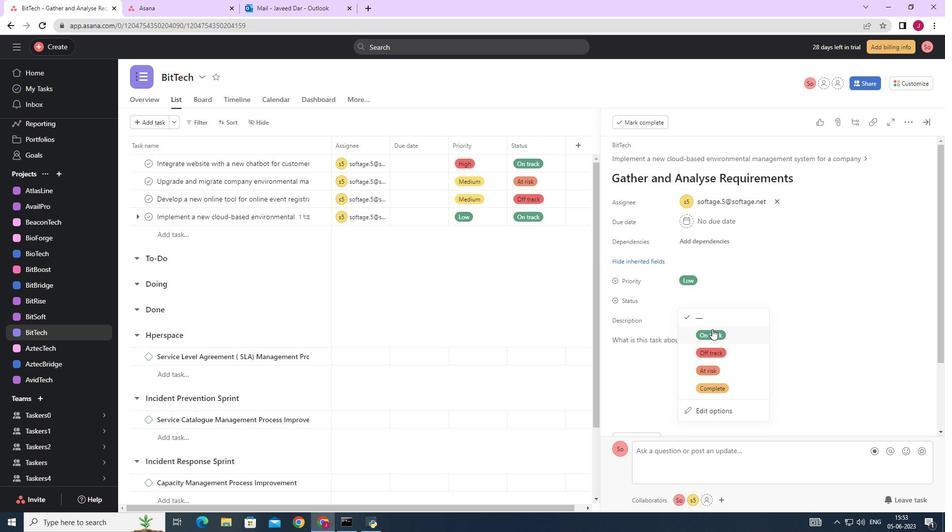 
Action: Mouse moved to (927, 123)
Screenshot: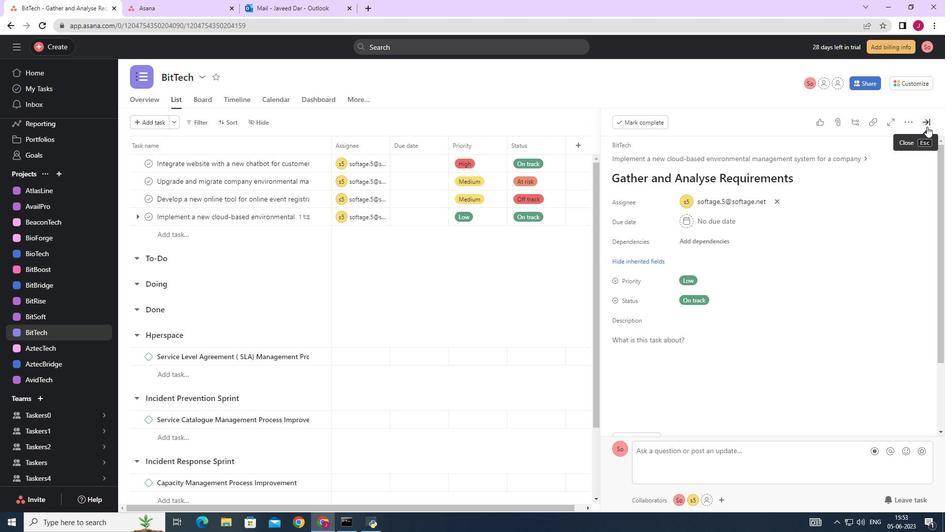 
Action: Mouse pressed left at (927, 123)
Screenshot: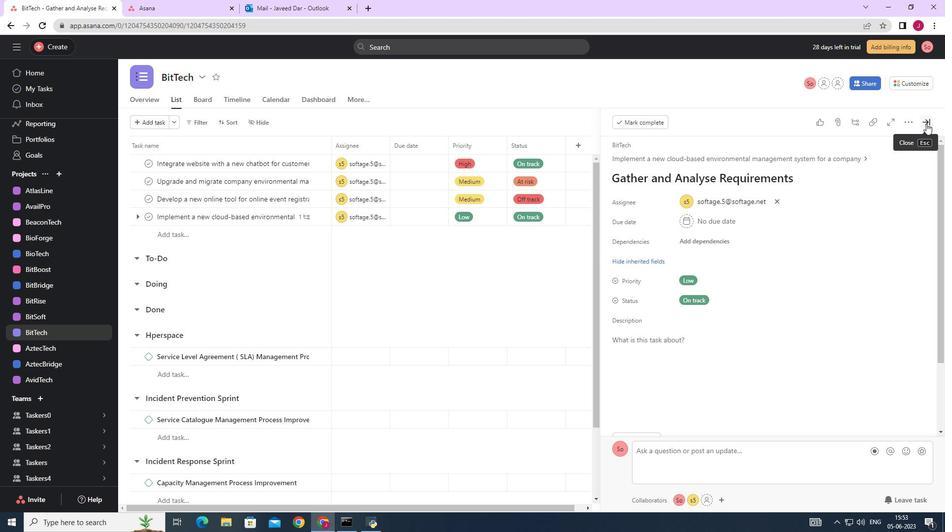 
Action: Mouse moved to (919, 121)
Screenshot: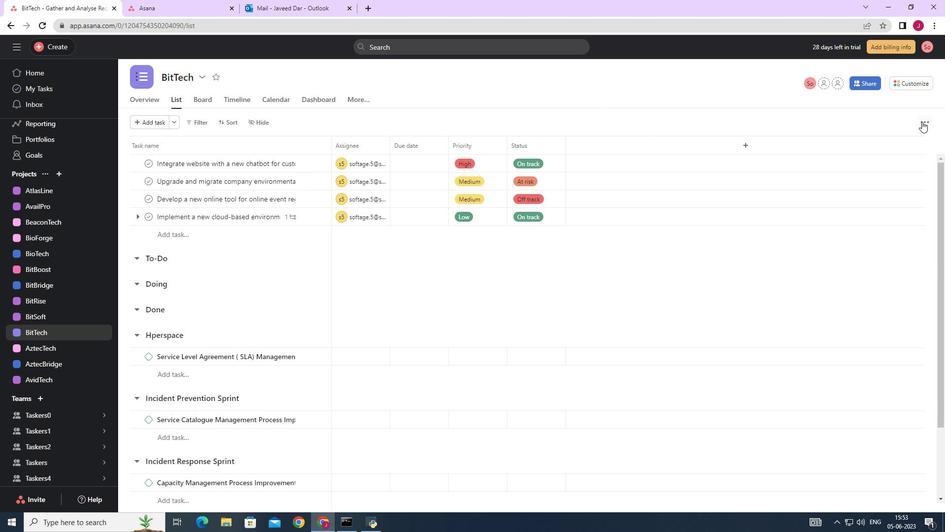 
